Task: Search one way flight ticket for 4 adults, 1 infant in seat and 1 infant on lap in premium economy from Wilmington: Wilmington International Airport to Rock Springs: Southwest Wyoming Regional Airport (rock Springs Sweetwater County Airport) on 8-5-2023. Choice of flights is Frontier. Number of bags: 1 checked bag. Price is upto 83000. Outbound departure time preference is 5:45.
Action: Mouse moved to (317, 291)
Screenshot: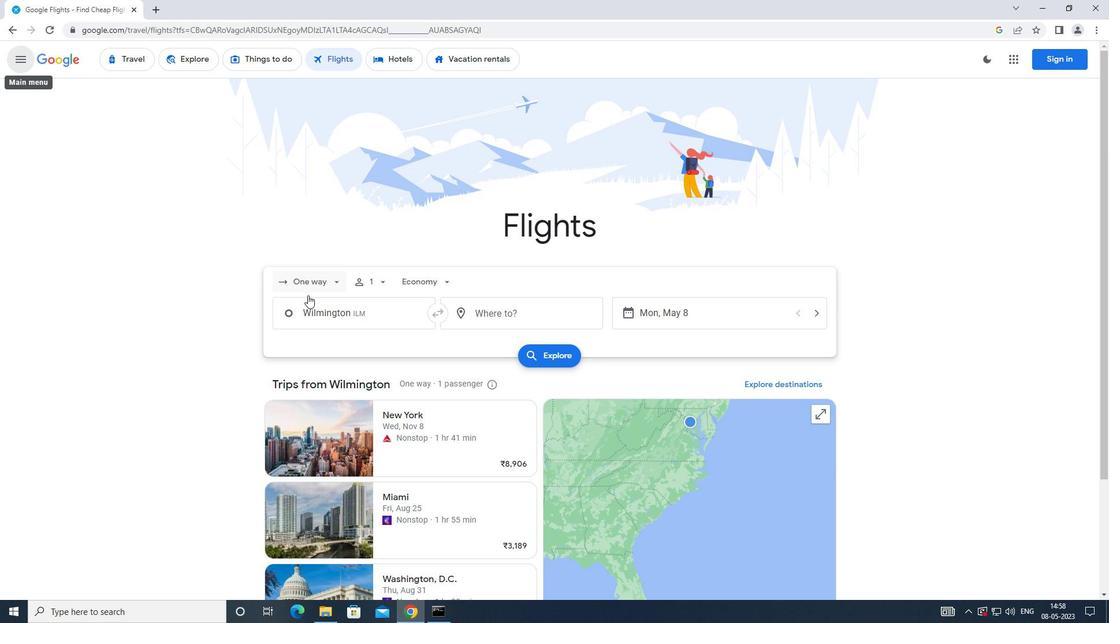 
Action: Mouse pressed left at (317, 291)
Screenshot: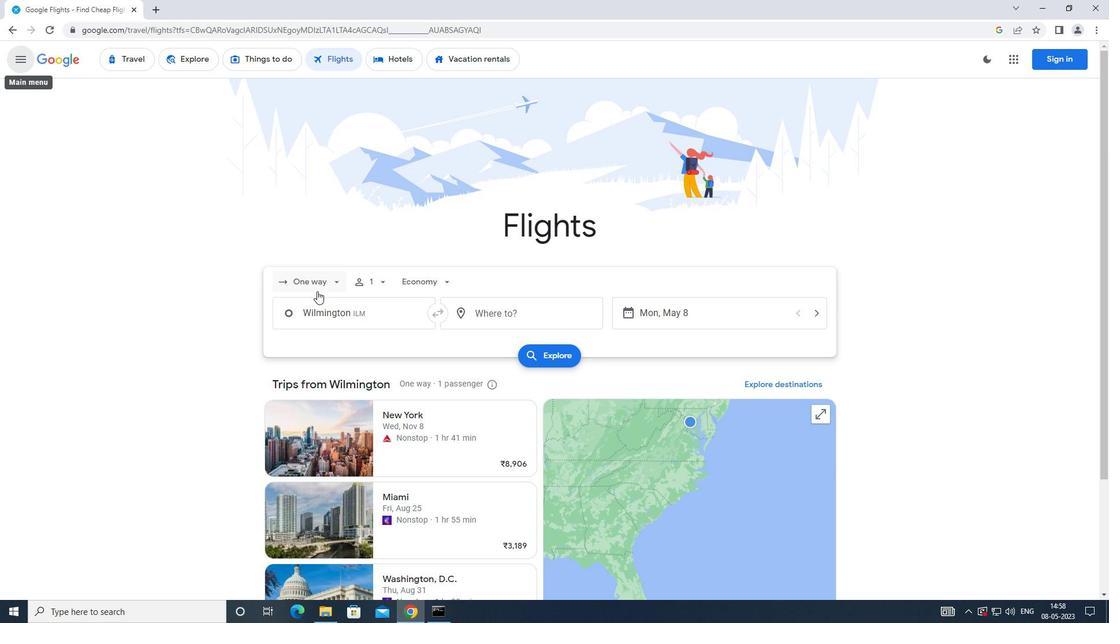 
Action: Mouse moved to (341, 329)
Screenshot: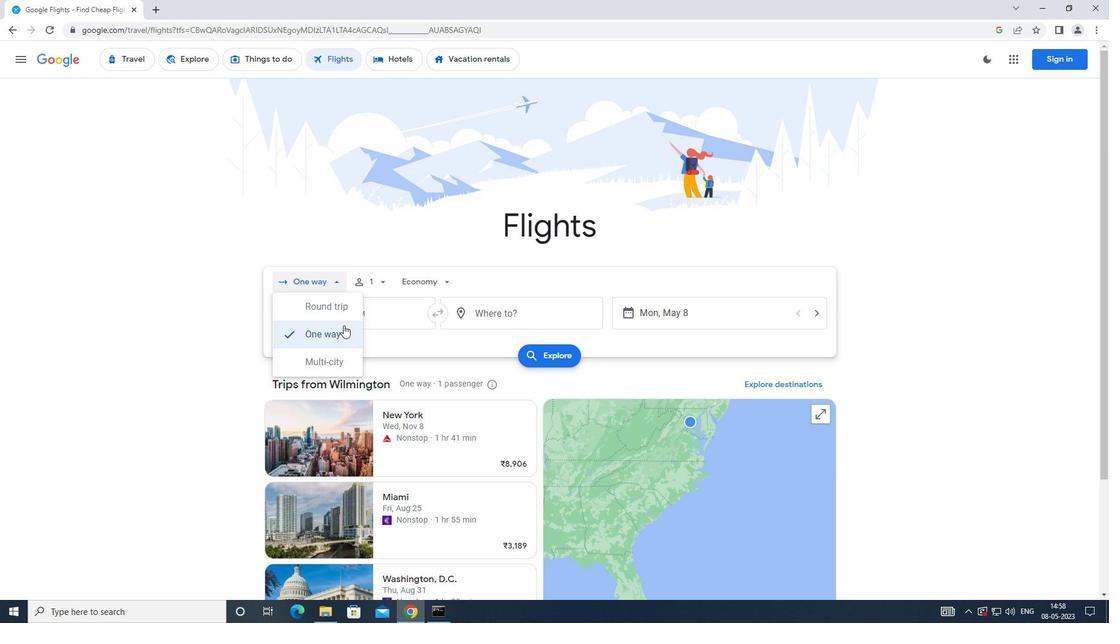 
Action: Mouse pressed left at (341, 329)
Screenshot: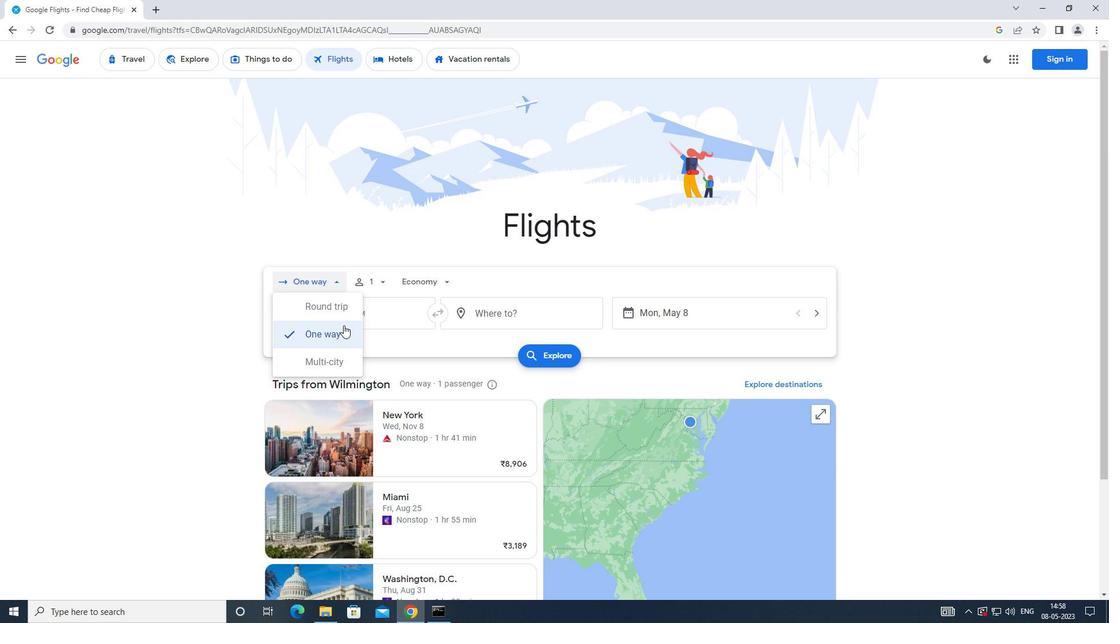 
Action: Mouse moved to (372, 283)
Screenshot: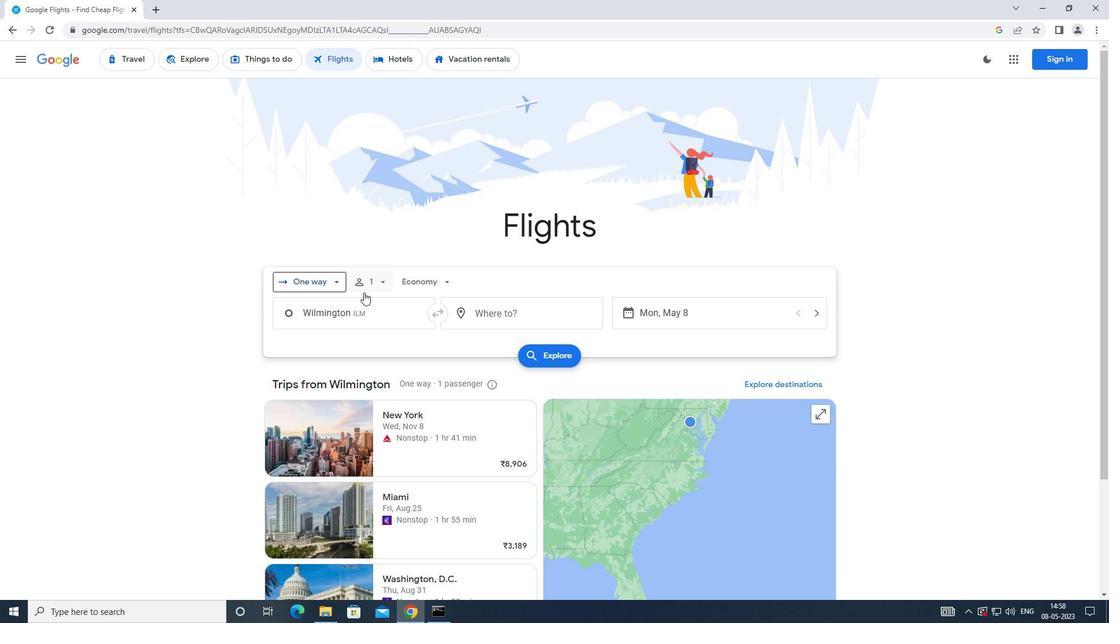 
Action: Mouse pressed left at (372, 283)
Screenshot: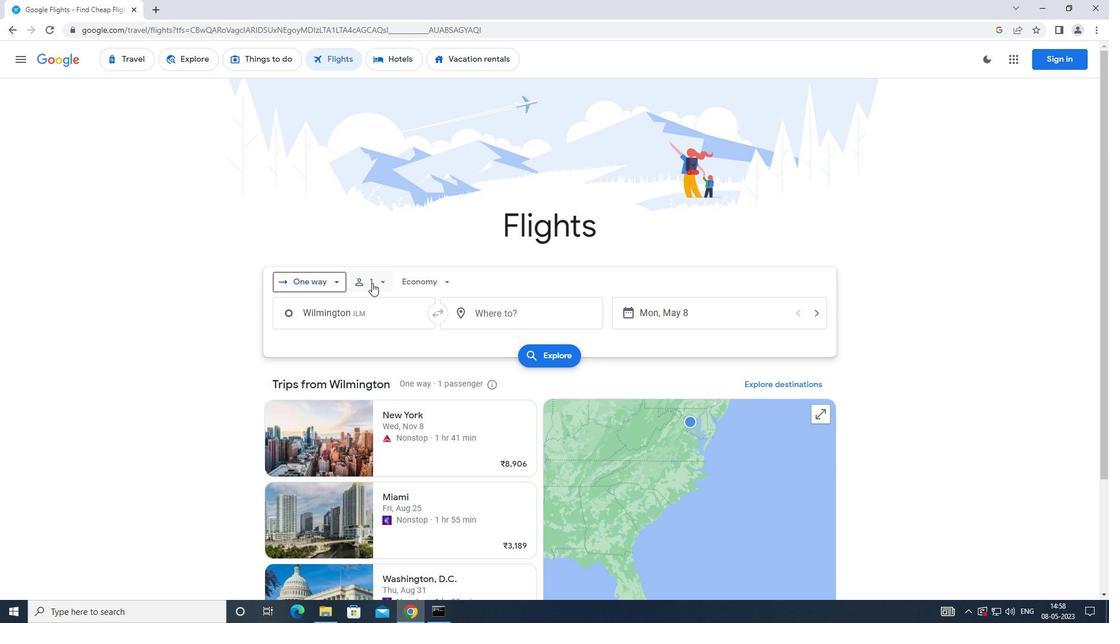 
Action: Mouse moved to (467, 311)
Screenshot: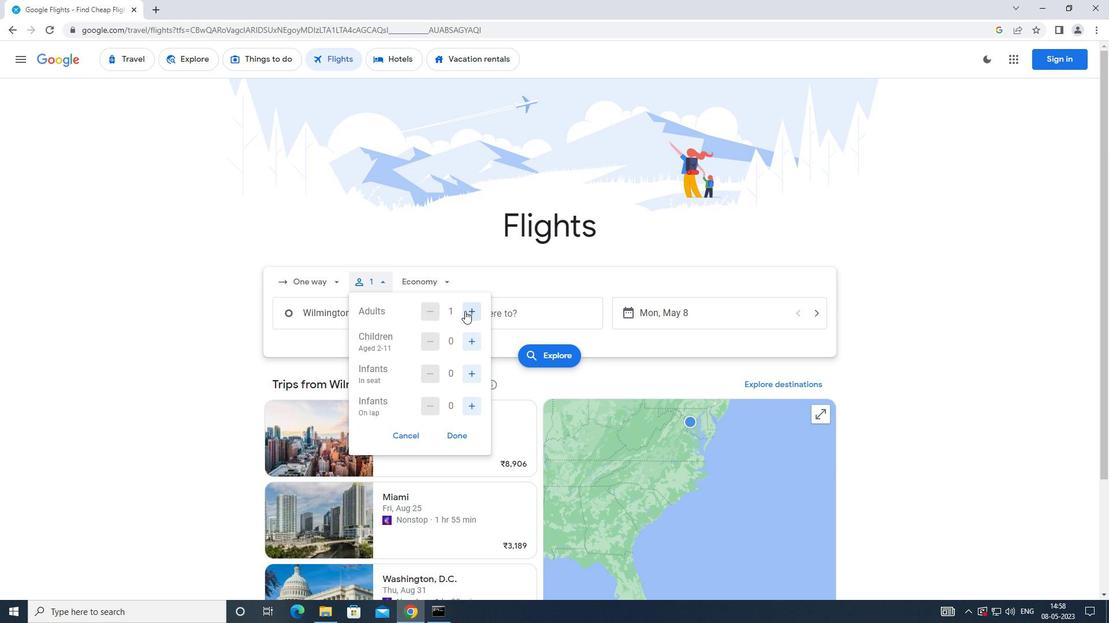 
Action: Mouse pressed left at (467, 311)
Screenshot: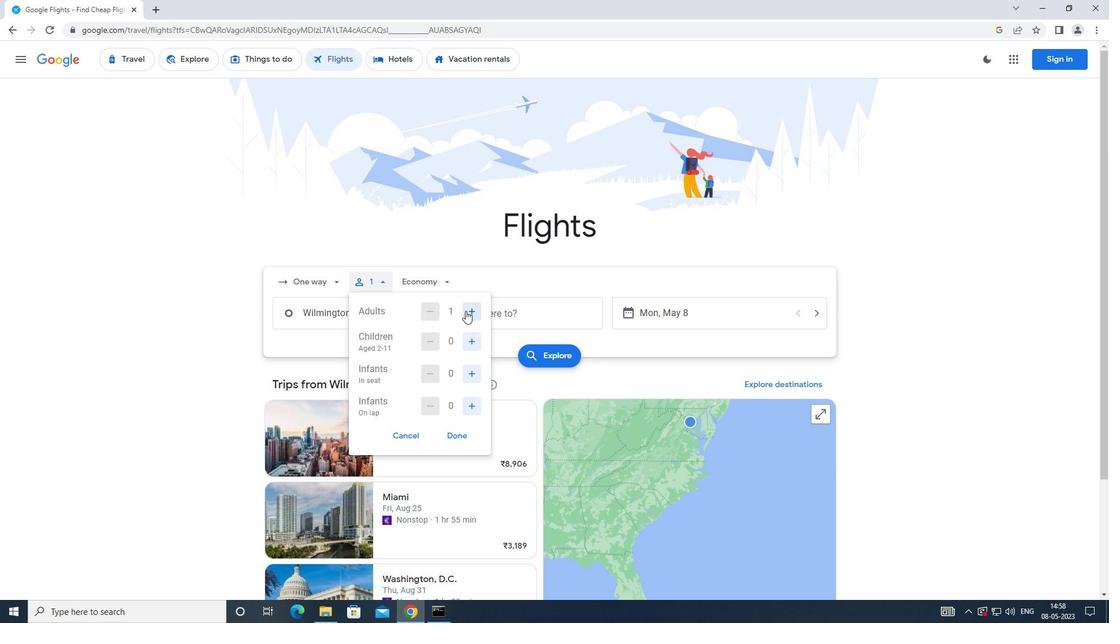
Action: Mouse moved to (468, 311)
Screenshot: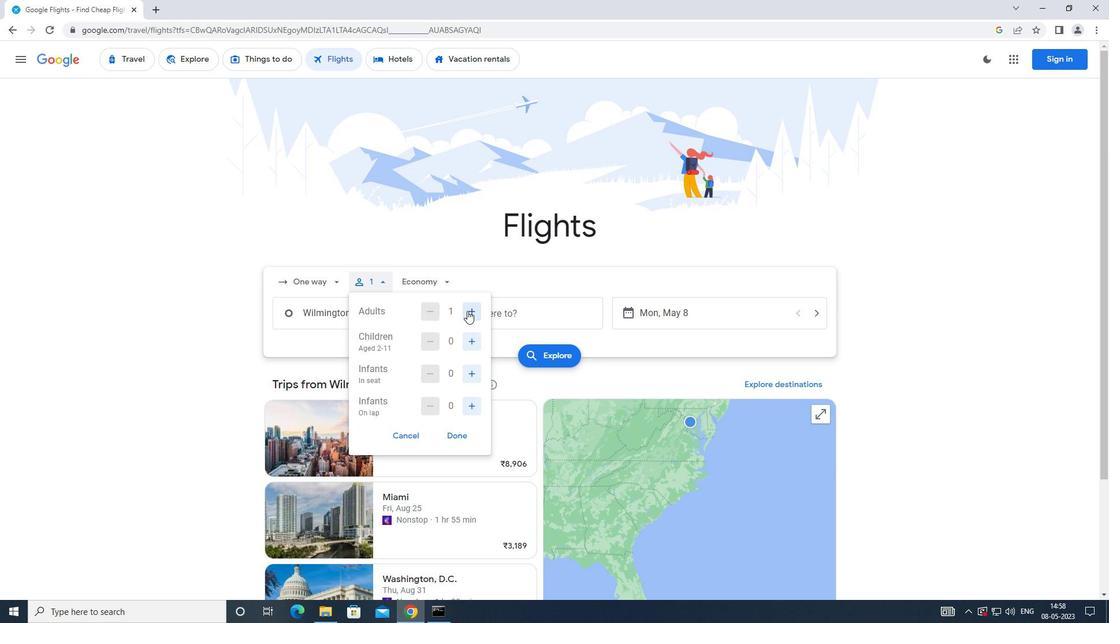 
Action: Mouse pressed left at (468, 311)
Screenshot: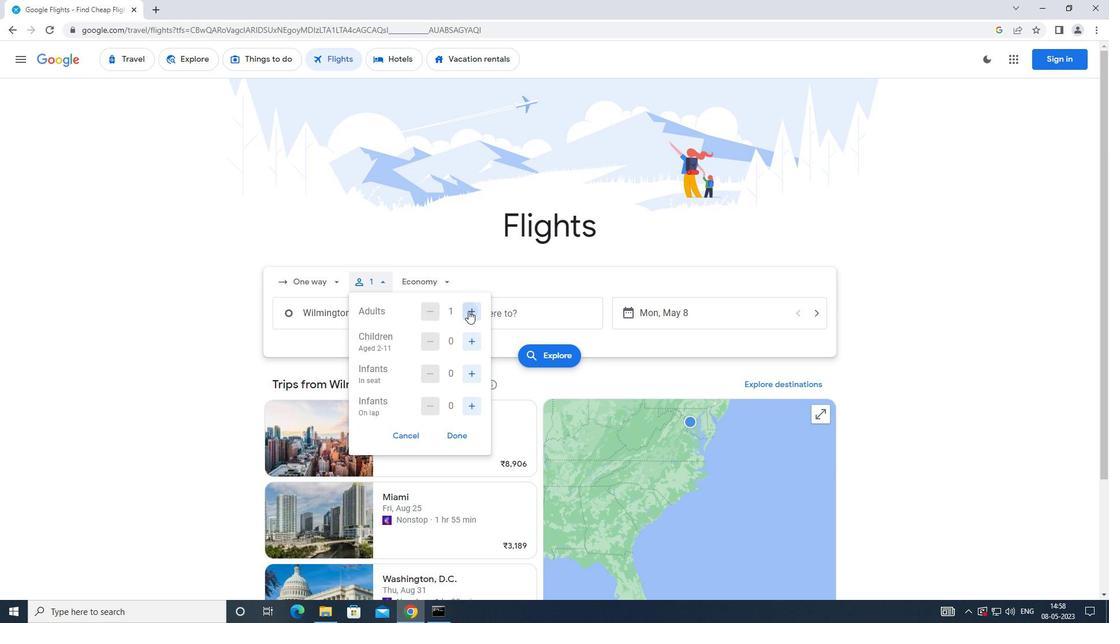 
Action: Mouse moved to (469, 311)
Screenshot: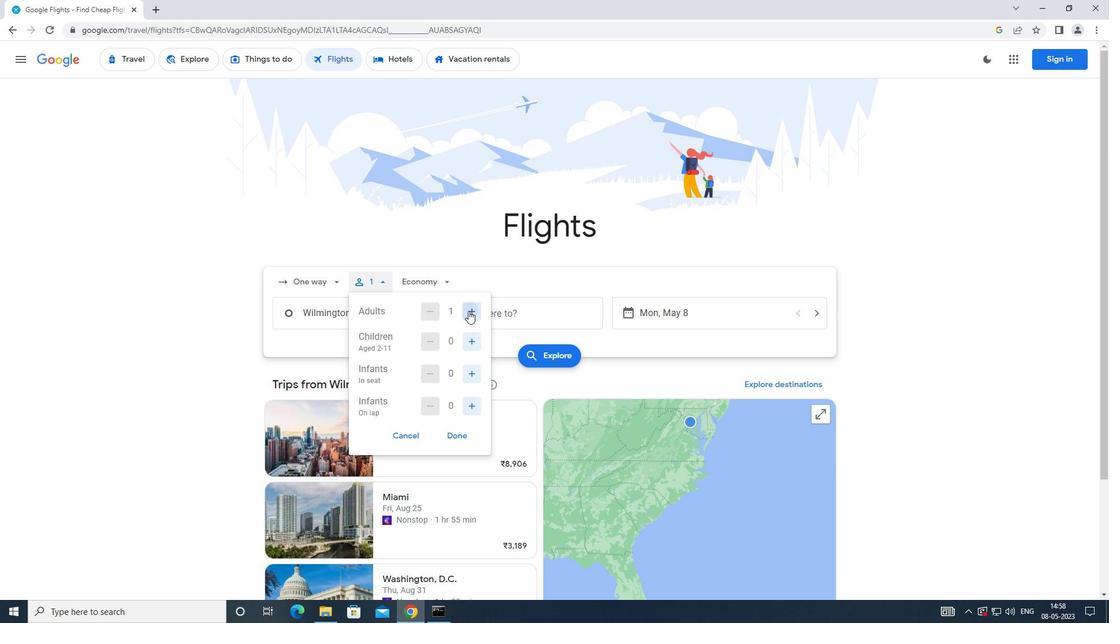 
Action: Mouse pressed left at (469, 311)
Screenshot: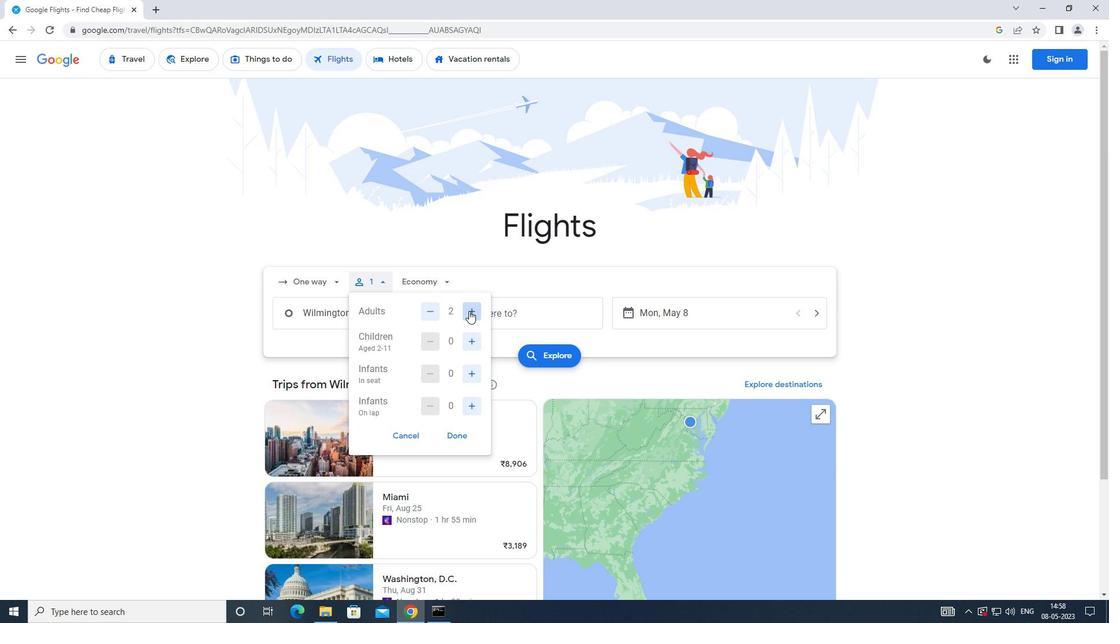 
Action: Mouse moved to (472, 336)
Screenshot: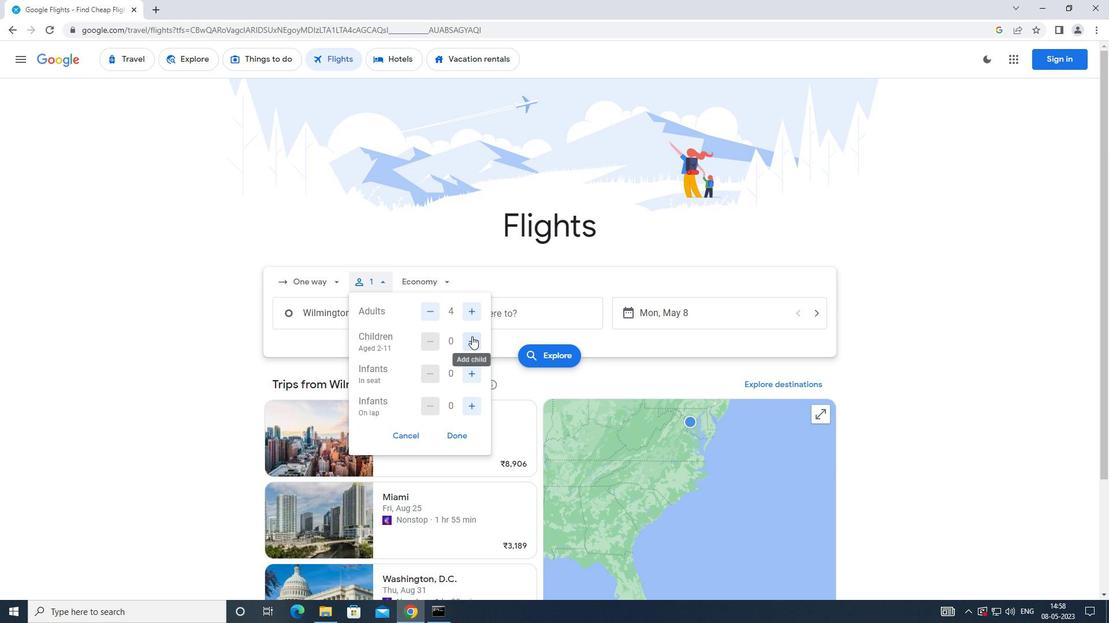 
Action: Mouse pressed left at (472, 336)
Screenshot: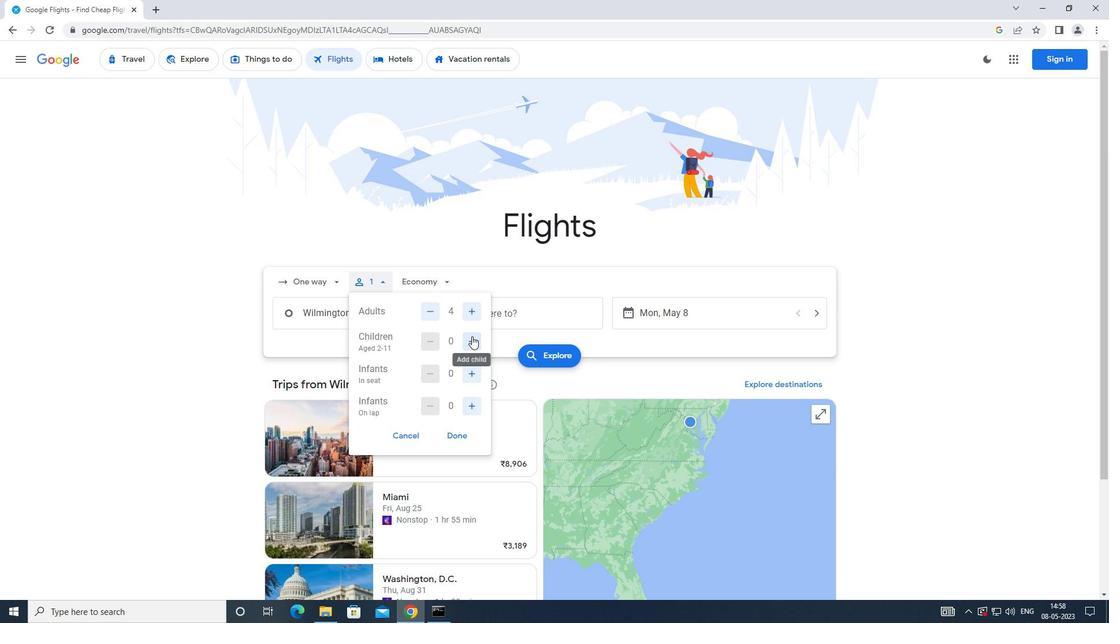 
Action: Mouse moved to (430, 346)
Screenshot: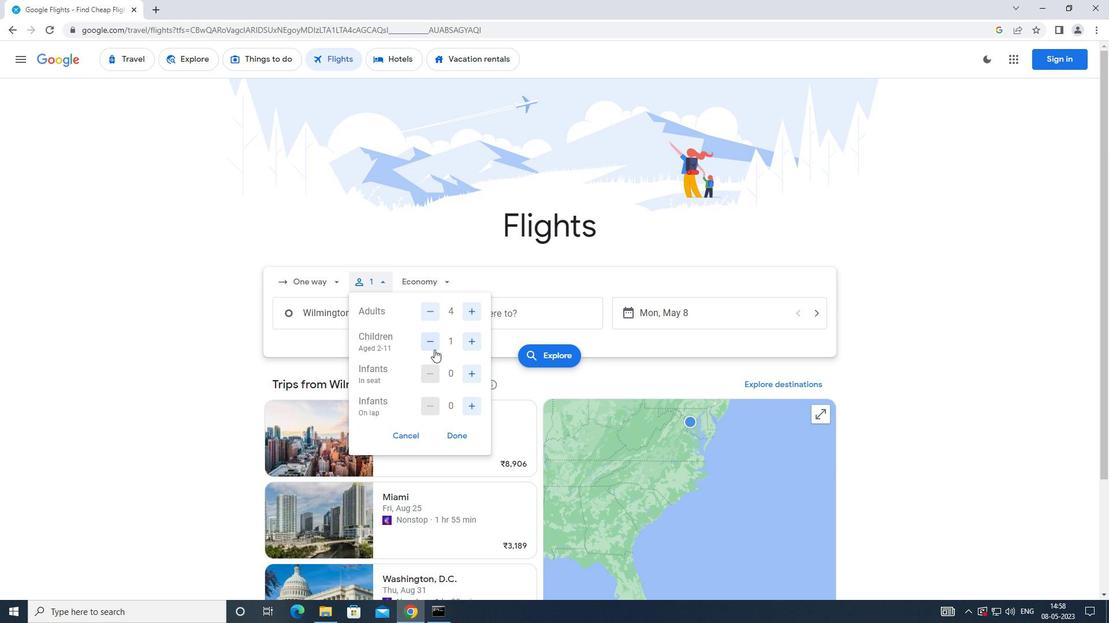 
Action: Mouse pressed left at (430, 346)
Screenshot: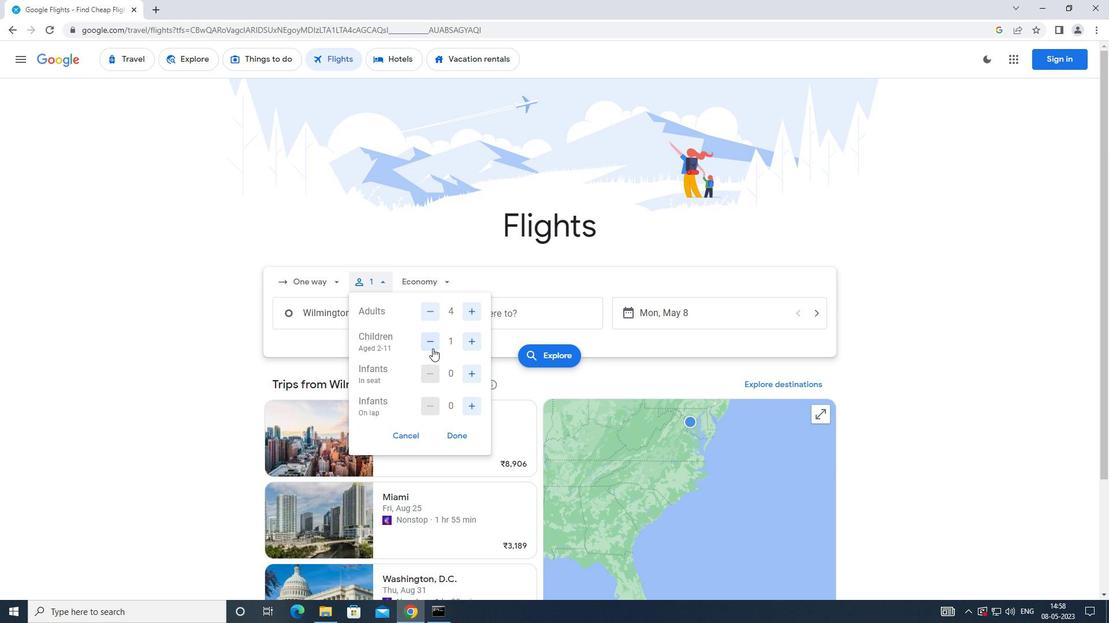 
Action: Mouse moved to (473, 376)
Screenshot: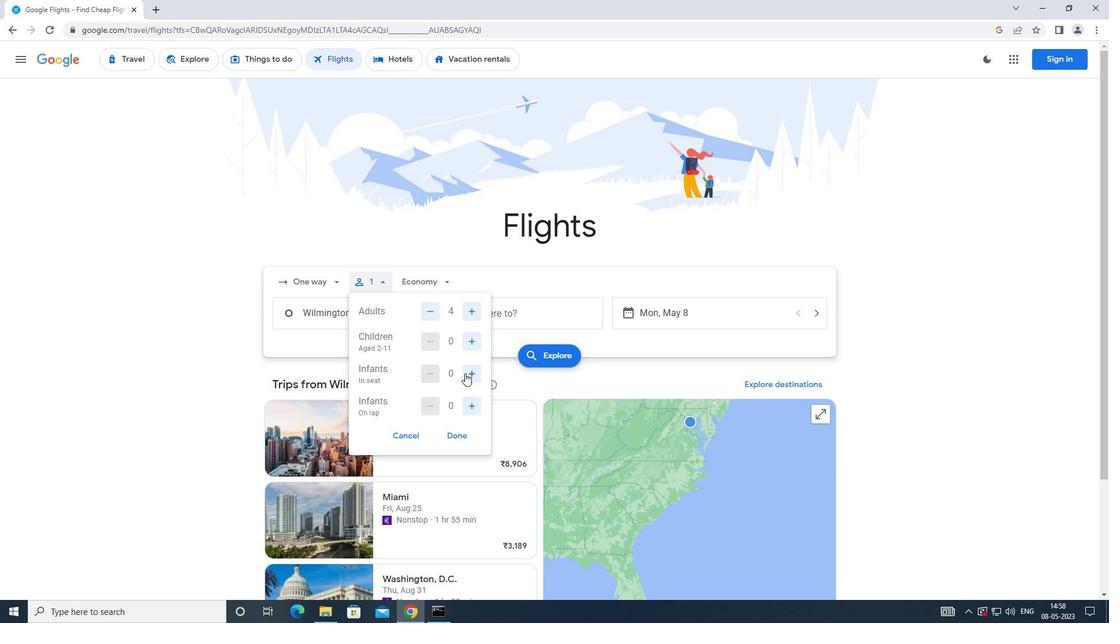 
Action: Mouse pressed left at (473, 376)
Screenshot: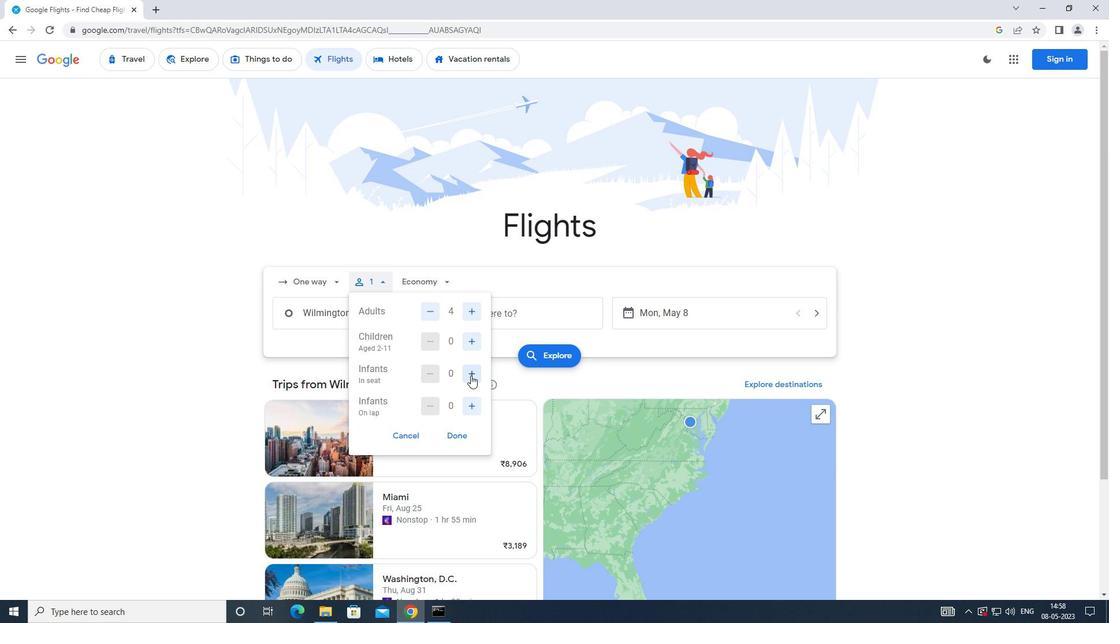 
Action: Mouse moved to (473, 404)
Screenshot: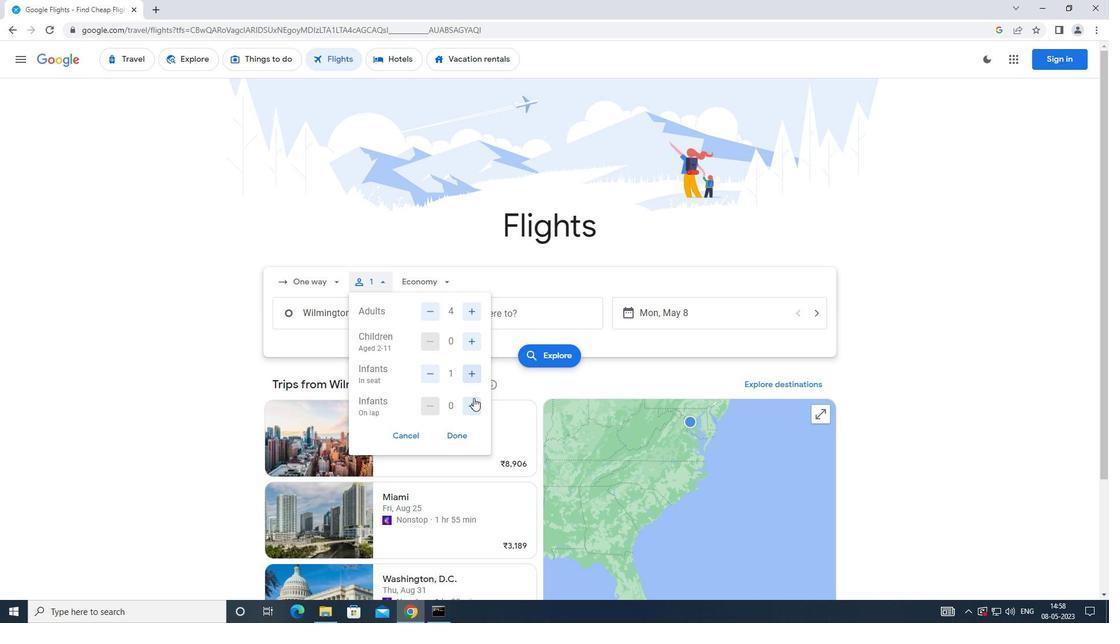 
Action: Mouse pressed left at (473, 404)
Screenshot: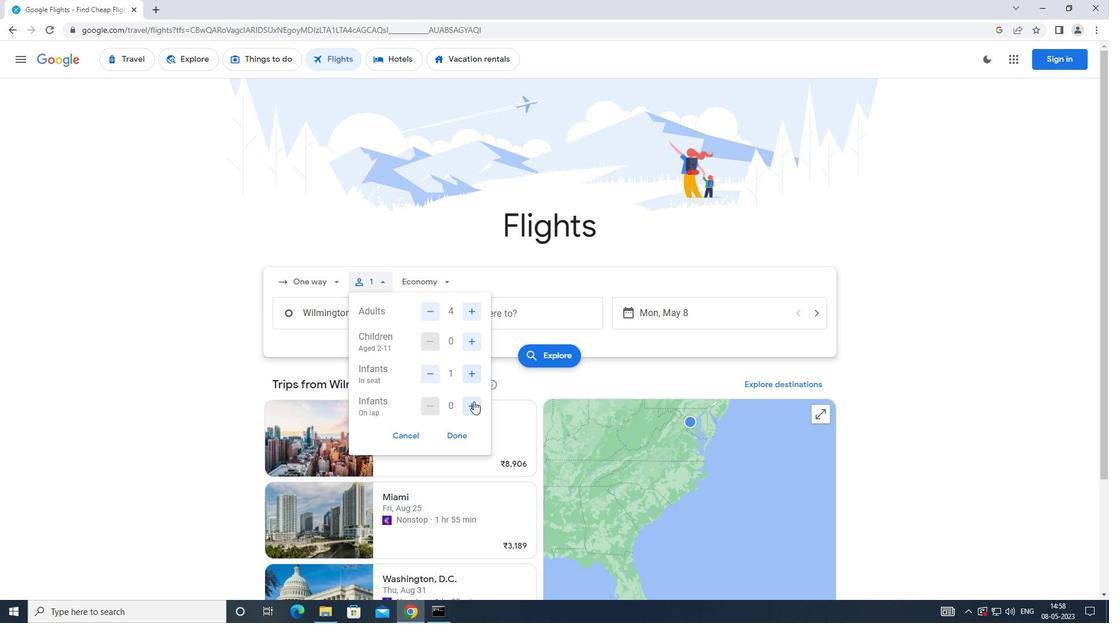 
Action: Mouse moved to (456, 436)
Screenshot: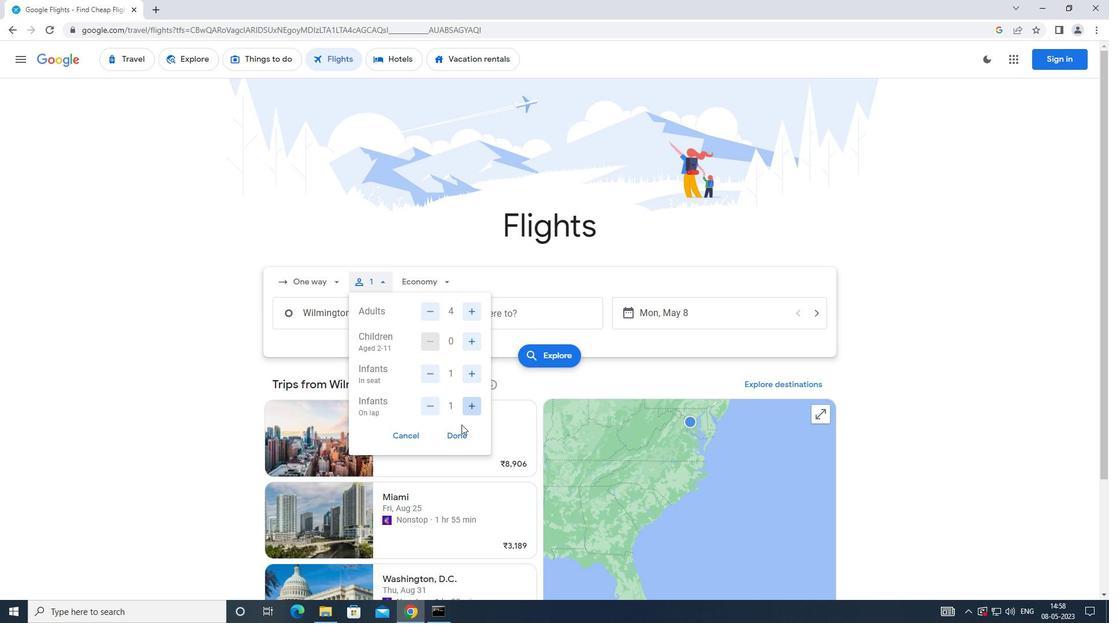 
Action: Mouse pressed left at (456, 436)
Screenshot: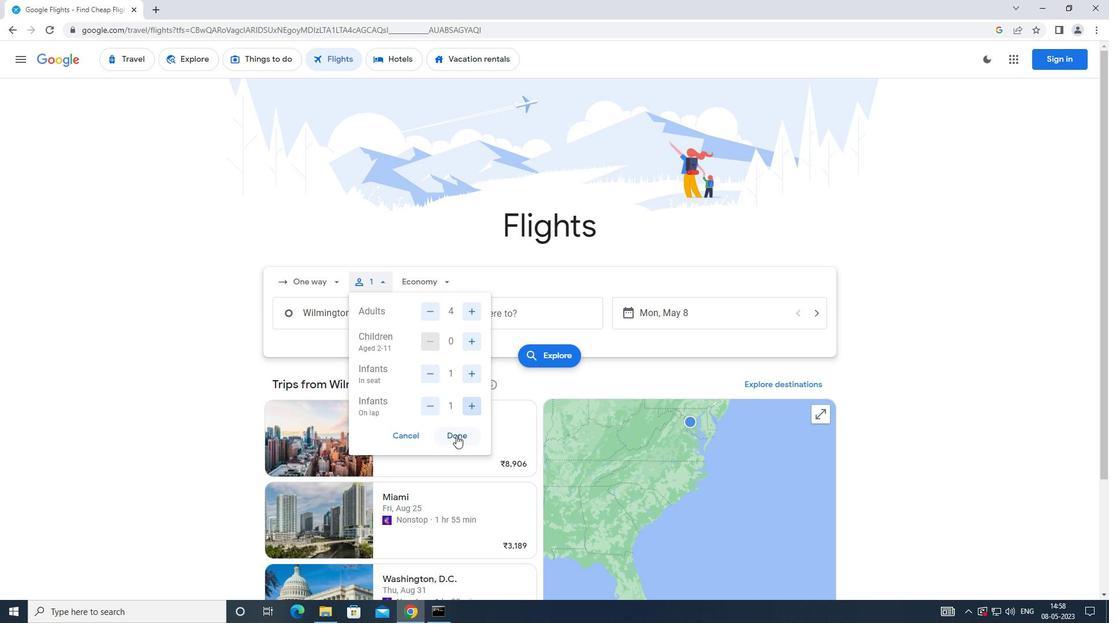 
Action: Mouse moved to (408, 282)
Screenshot: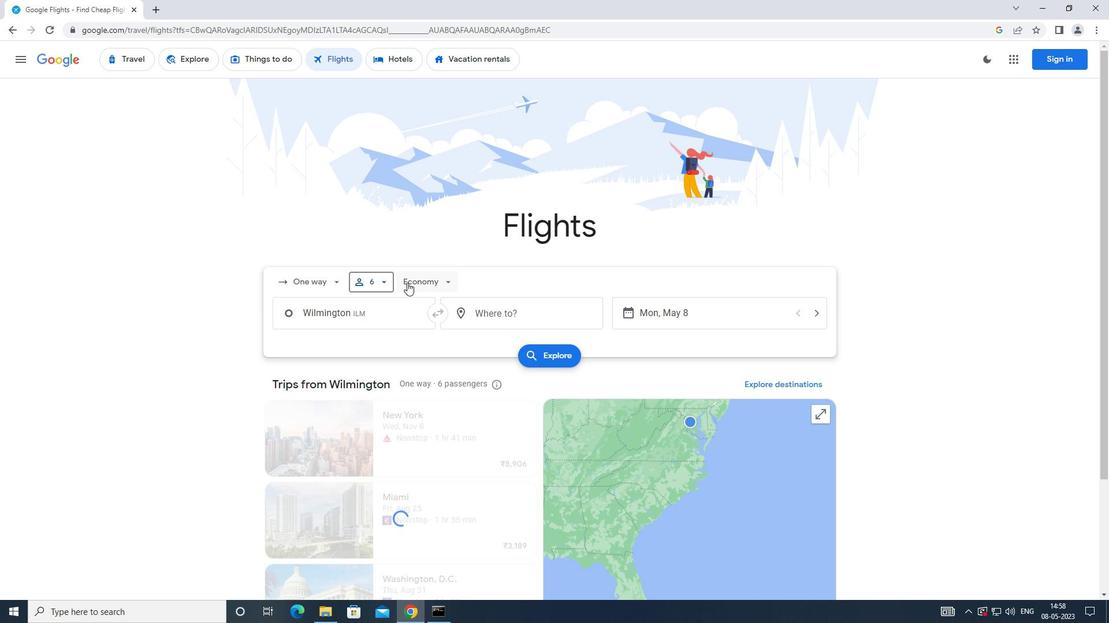 
Action: Mouse pressed left at (408, 282)
Screenshot: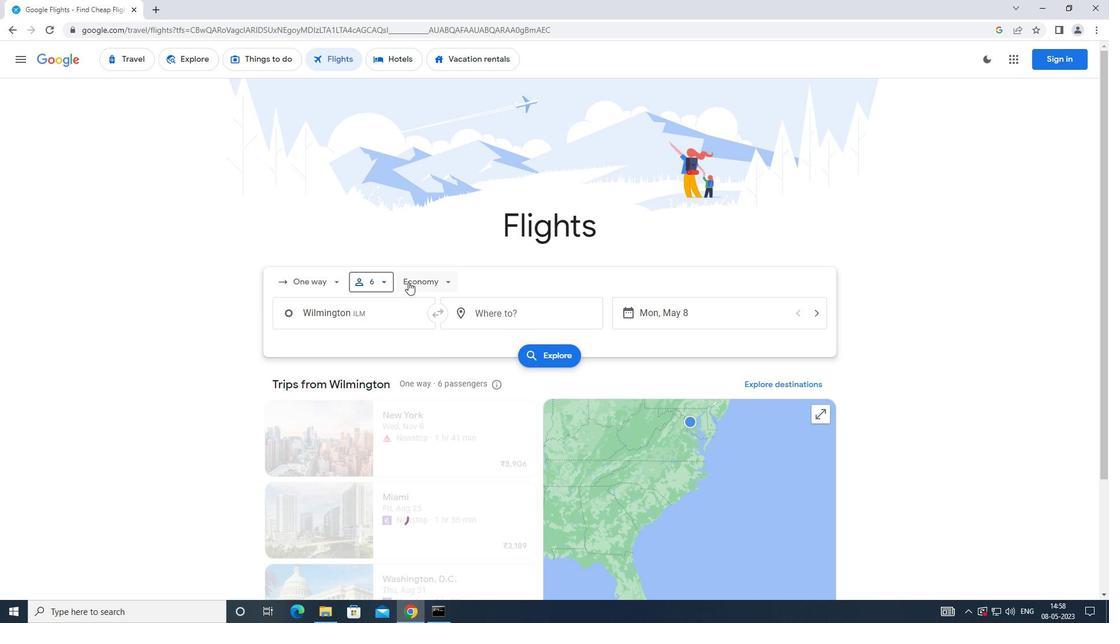 
Action: Mouse moved to (429, 336)
Screenshot: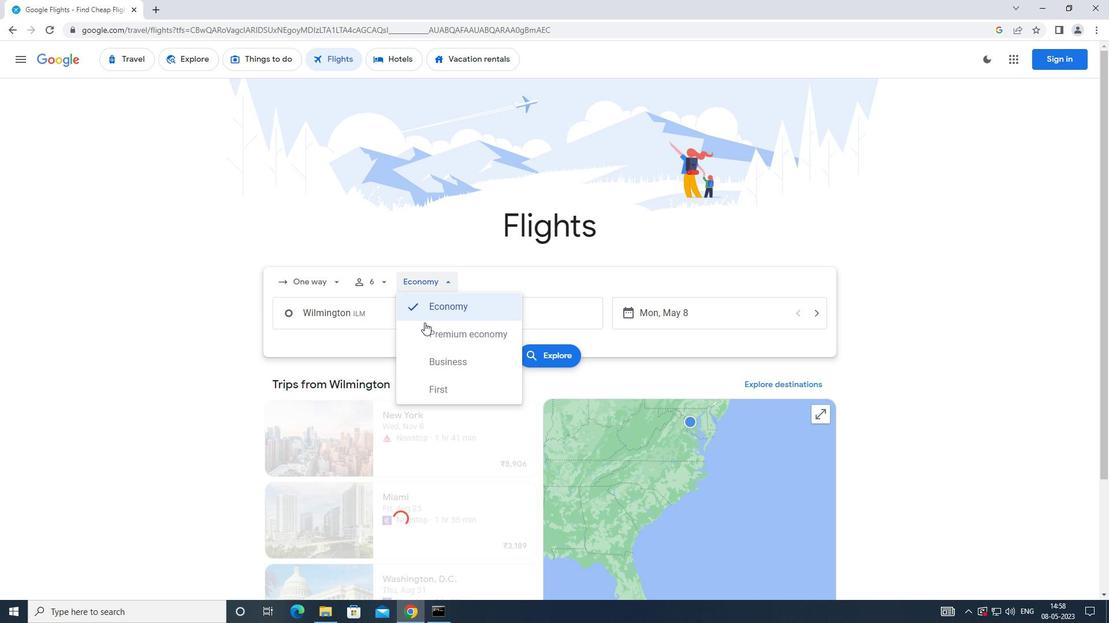 
Action: Mouse pressed left at (429, 336)
Screenshot: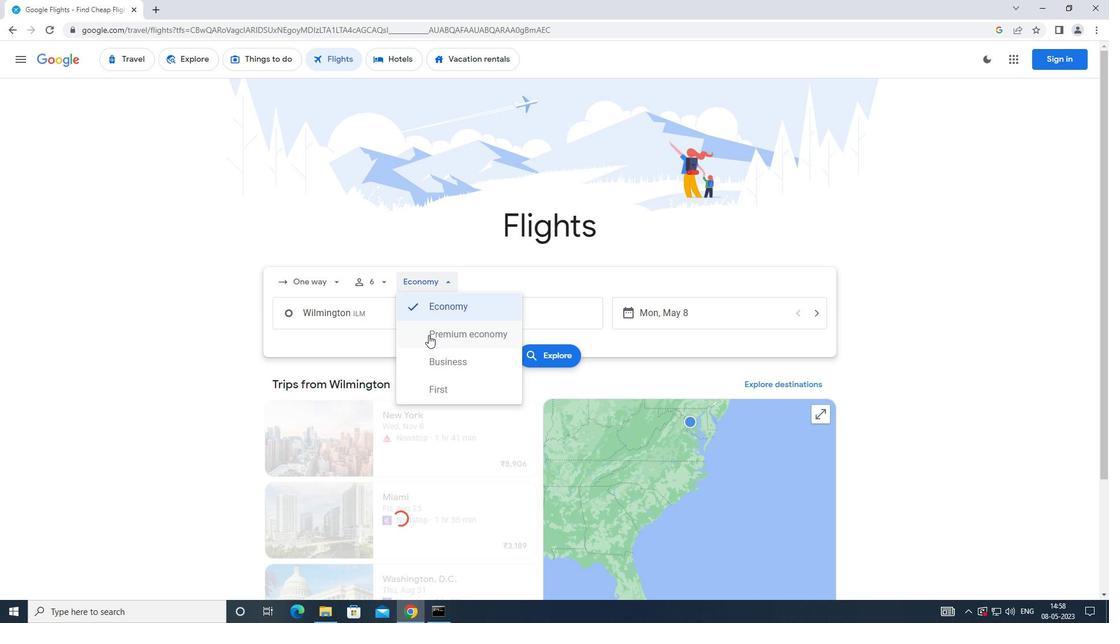 
Action: Mouse moved to (373, 313)
Screenshot: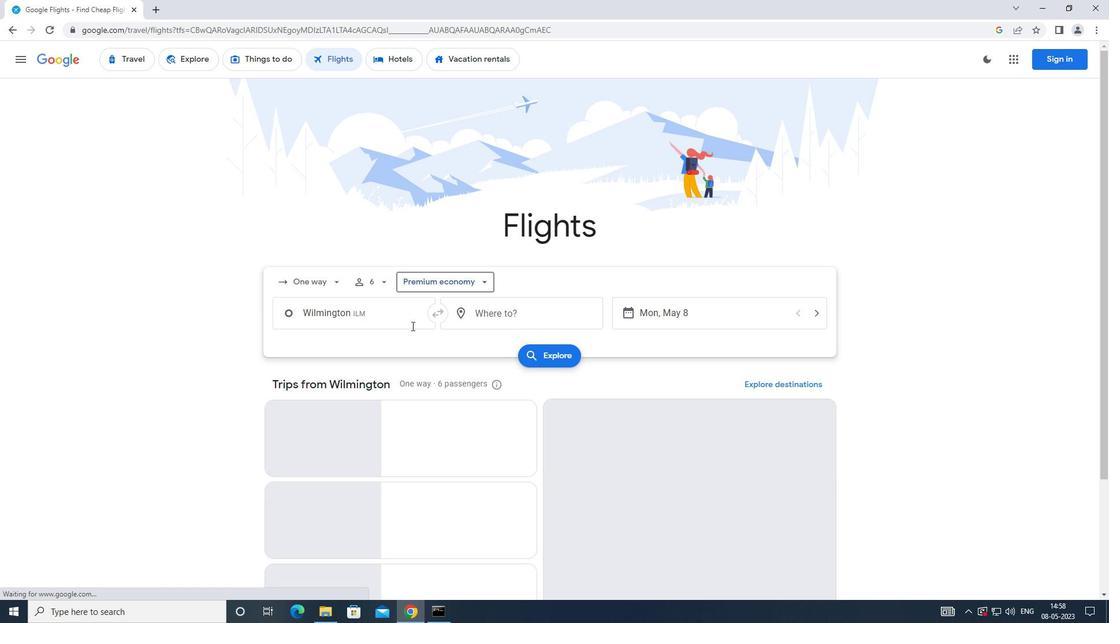 
Action: Mouse pressed left at (373, 313)
Screenshot: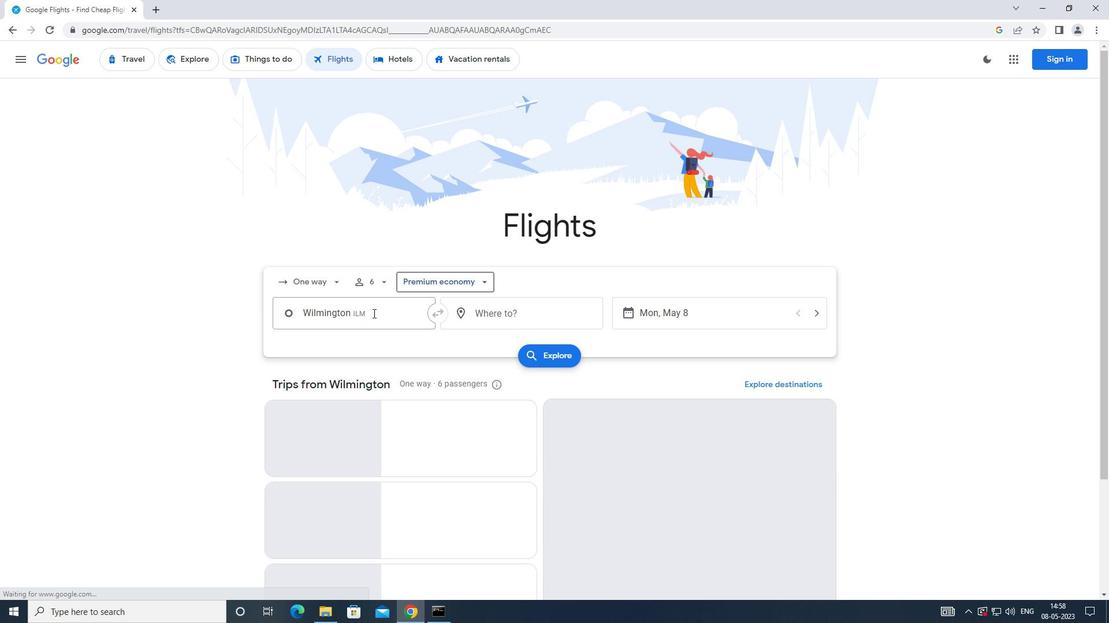 
Action: Mouse moved to (373, 374)
Screenshot: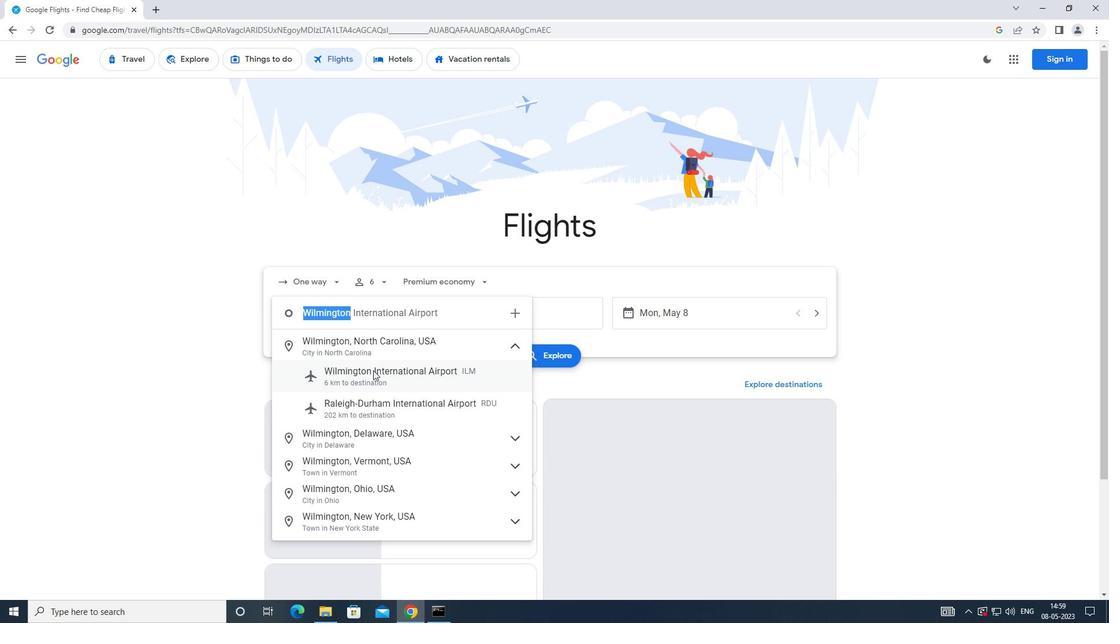 
Action: Mouse pressed left at (373, 374)
Screenshot: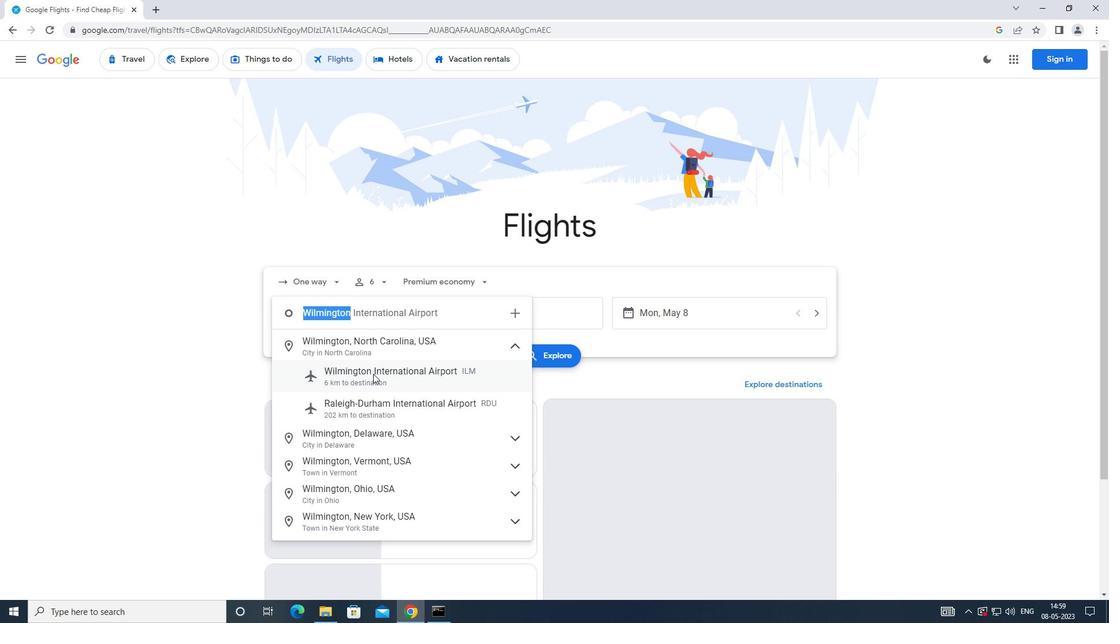 
Action: Mouse moved to (490, 322)
Screenshot: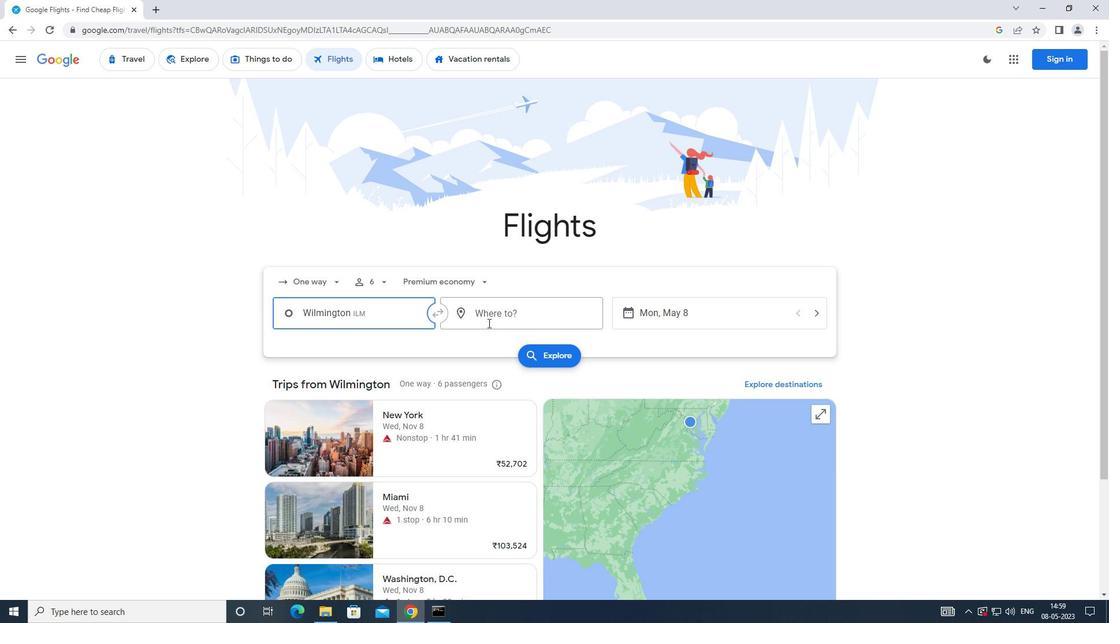 
Action: Mouse pressed left at (490, 322)
Screenshot: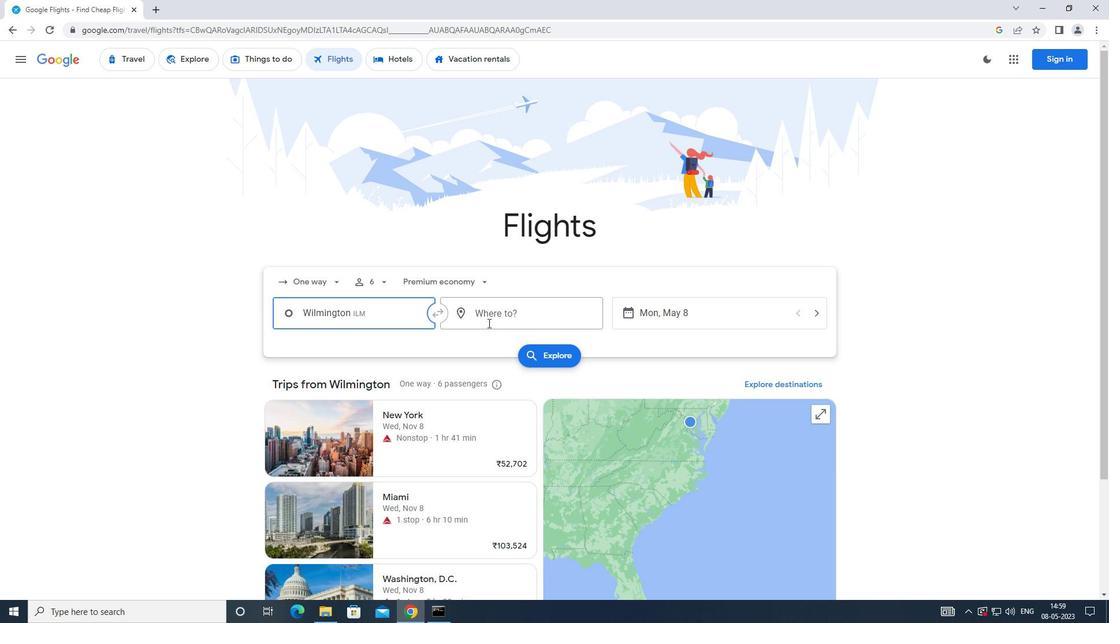 
Action: Mouse moved to (492, 320)
Screenshot: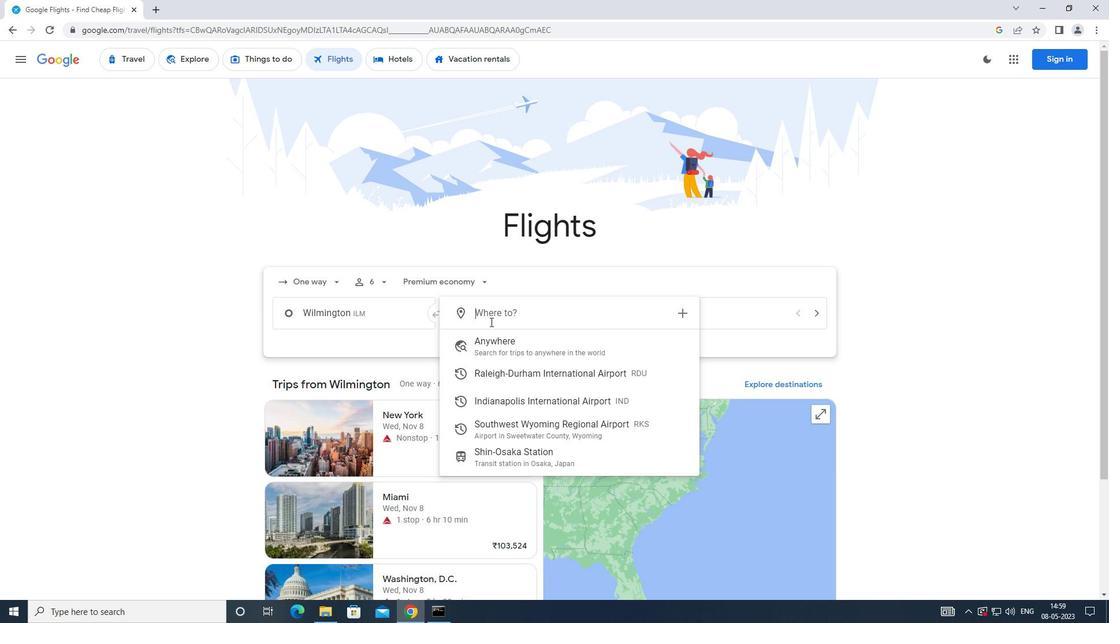 
Action: Key pressed <Key.caps_lock>s<Key.caps_lock>outhwest
Screenshot: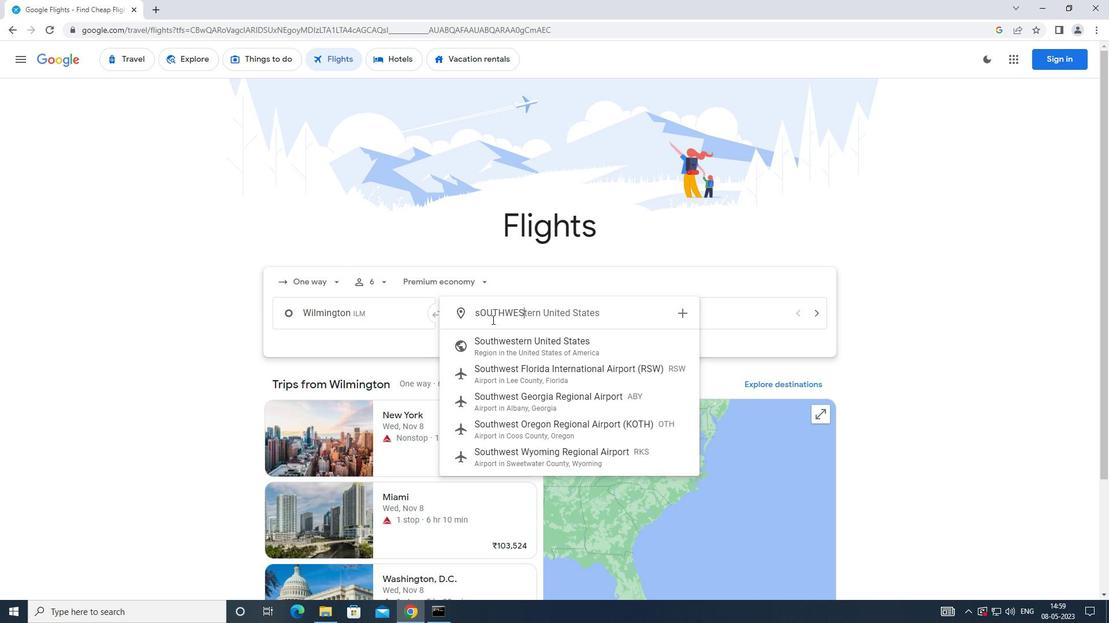 
Action: Mouse moved to (525, 469)
Screenshot: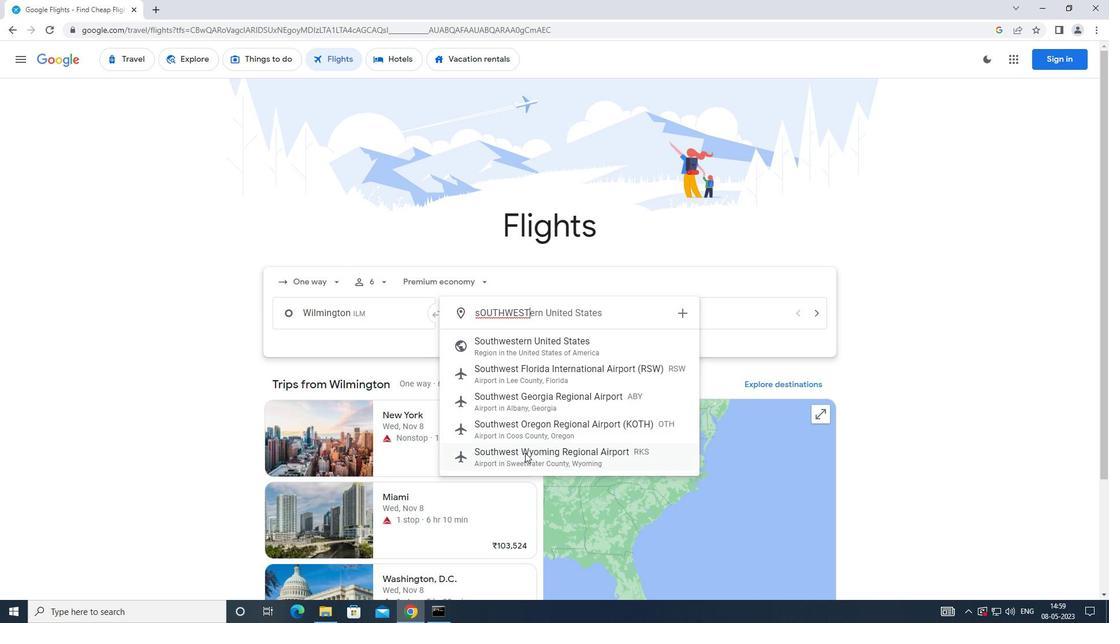 
Action: Mouse pressed left at (525, 469)
Screenshot: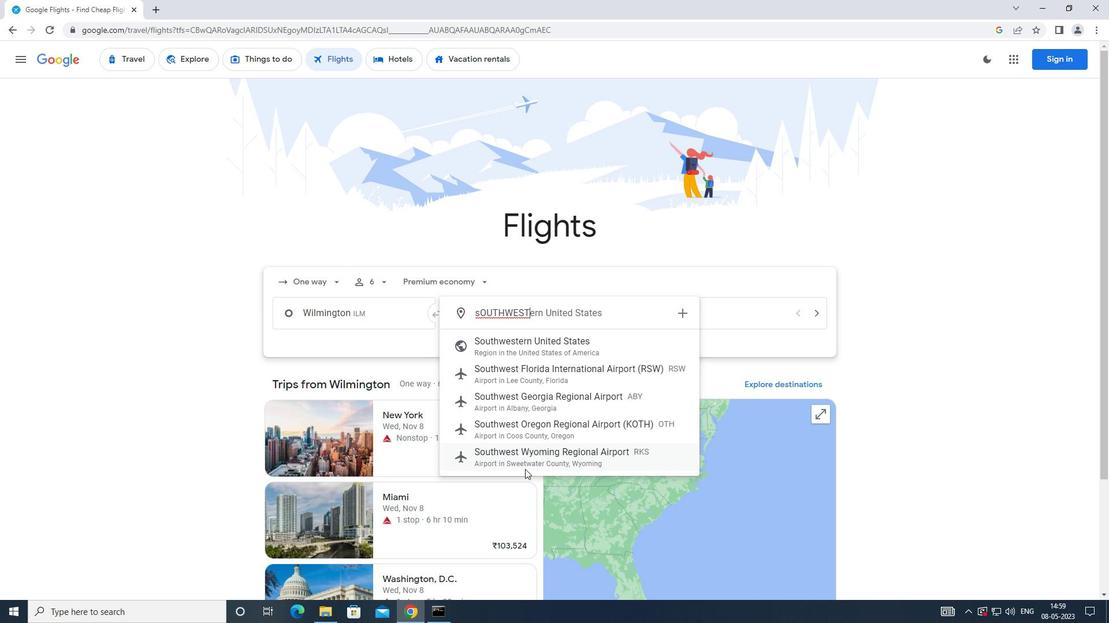 
Action: Mouse moved to (641, 310)
Screenshot: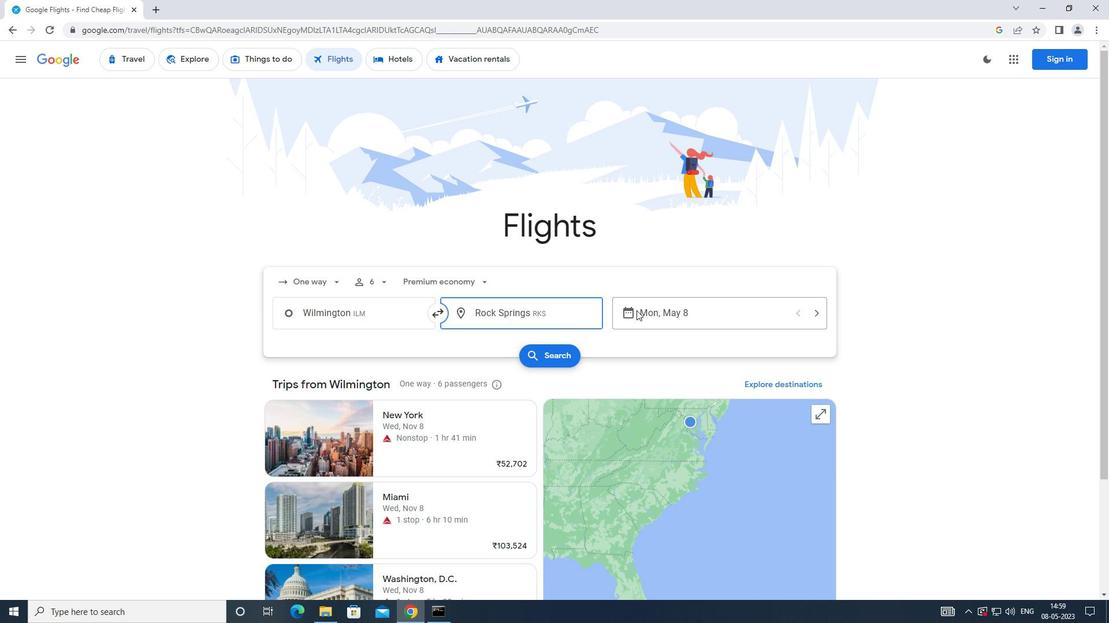 
Action: Mouse pressed left at (641, 310)
Screenshot: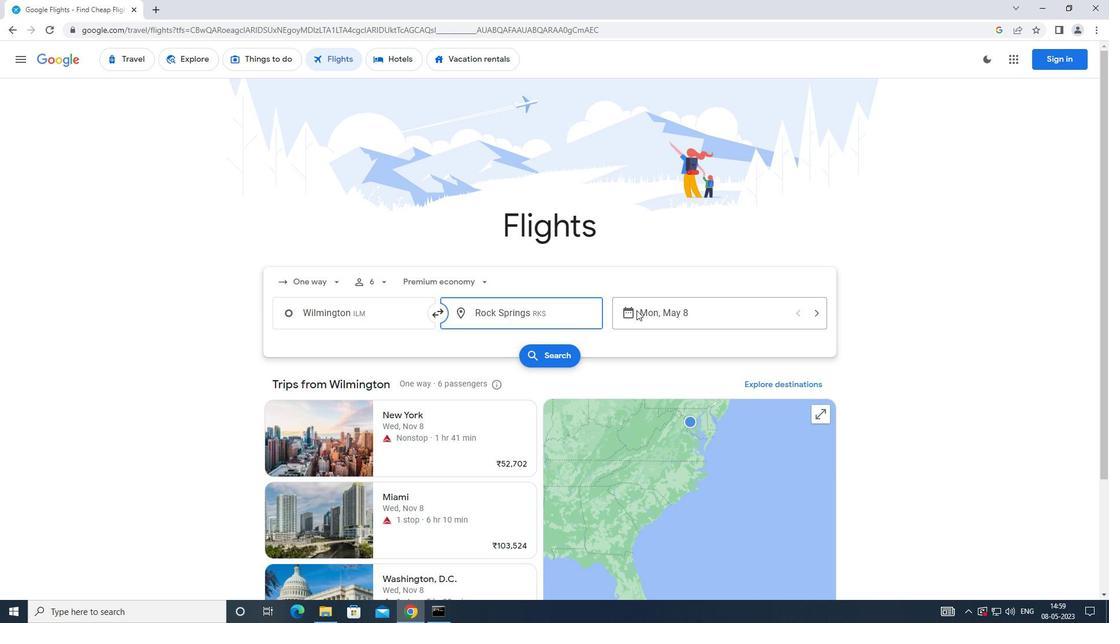 
Action: Mouse moved to (452, 410)
Screenshot: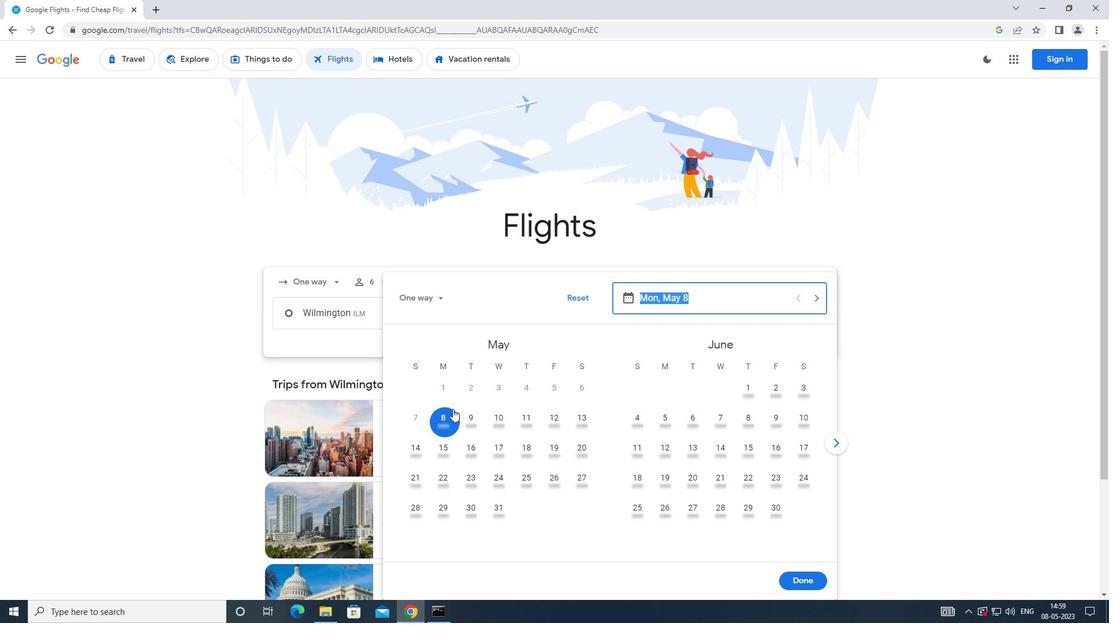 
Action: Mouse pressed left at (452, 410)
Screenshot: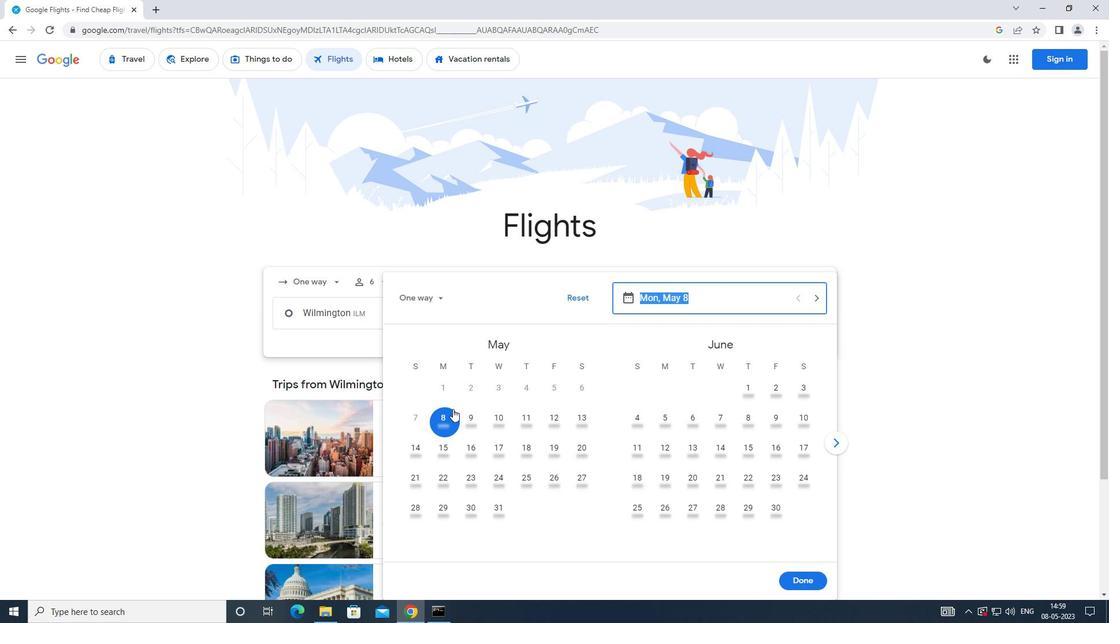
Action: Mouse moved to (450, 424)
Screenshot: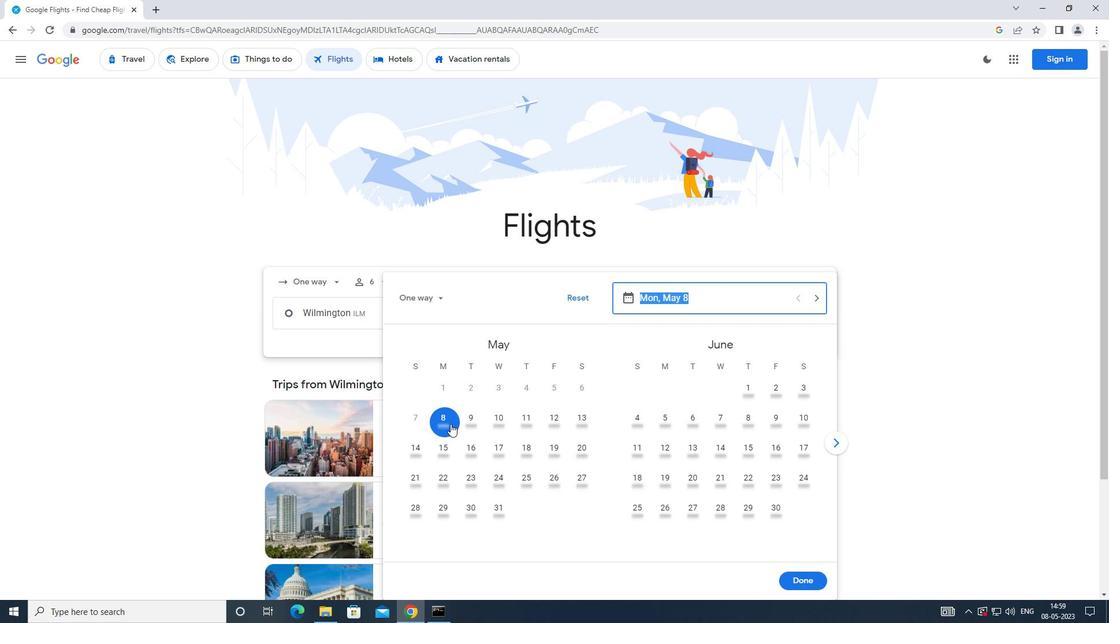 
Action: Mouse pressed left at (450, 424)
Screenshot: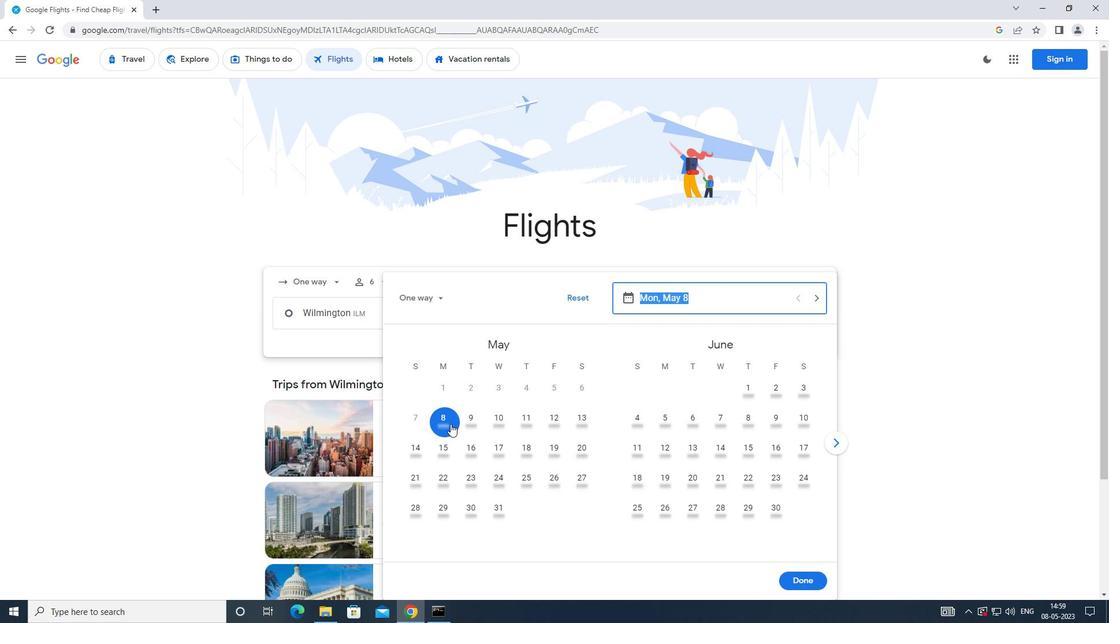 
Action: Mouse moved to (811, 585)
Screenshot: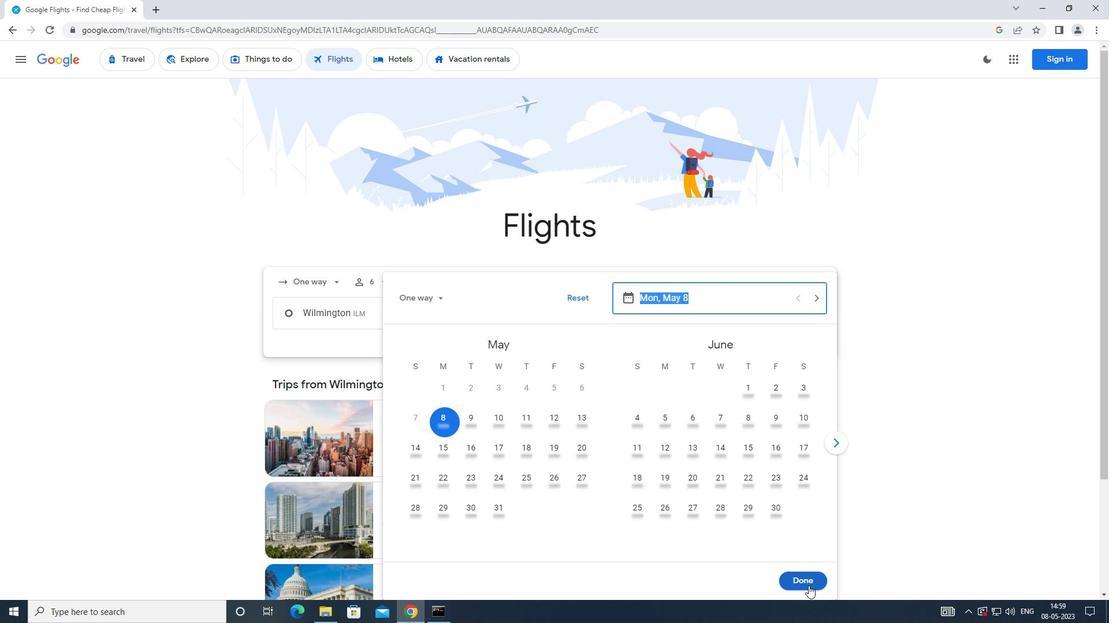 
Action: Mouse pressed left at (811, 585)
Screenshot: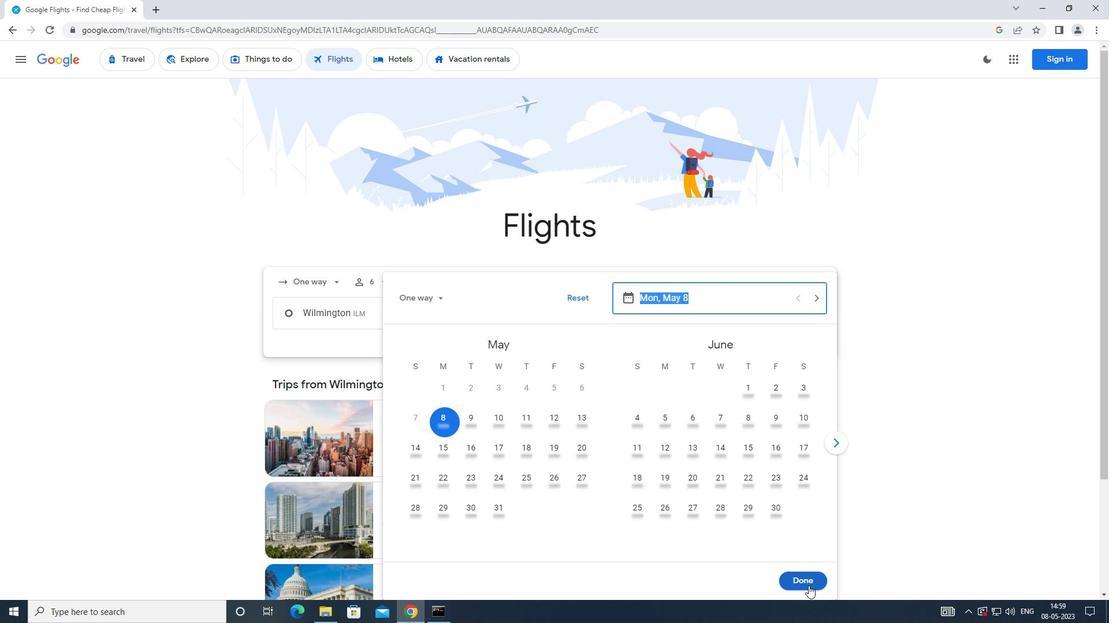 
Action: Mouse moved to (543, 361)
Screenshot: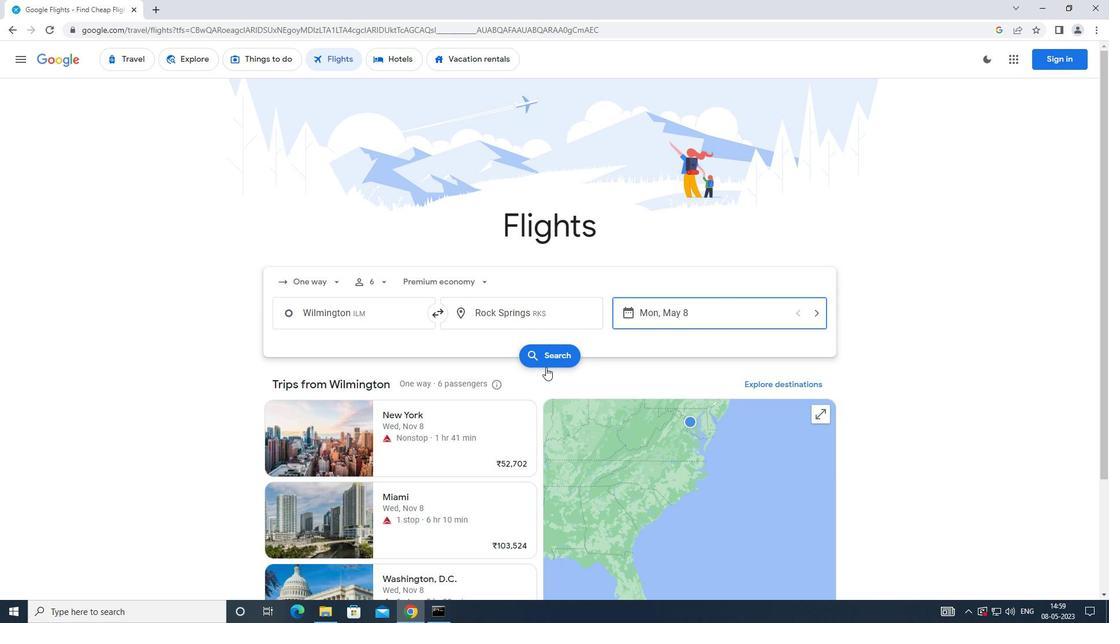
Action: Mouse pressed left at (543, 361)
Screenshot: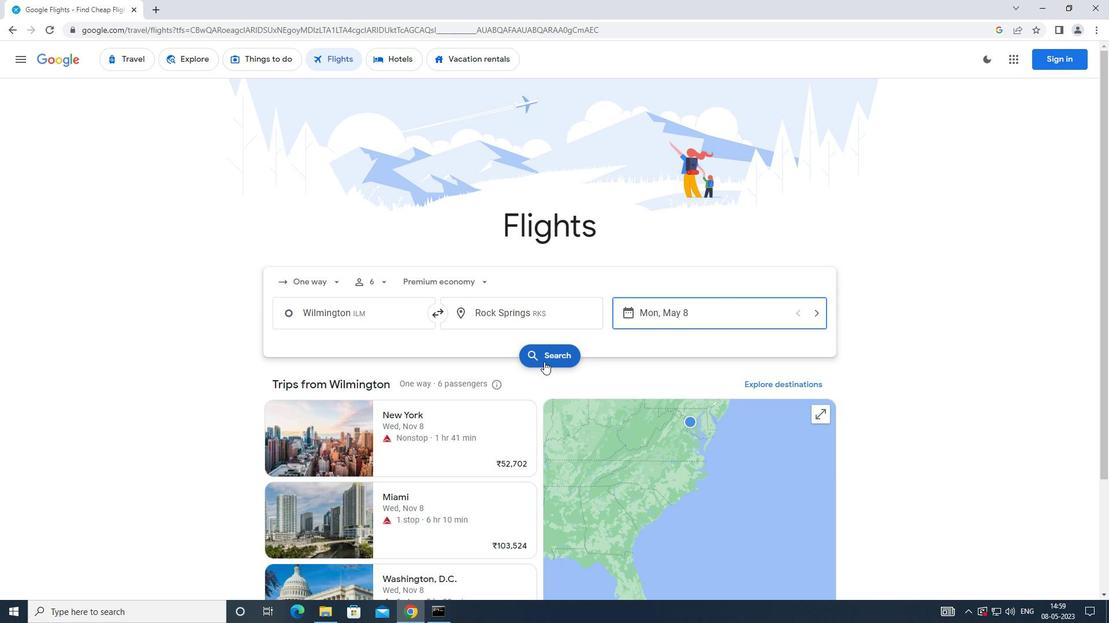 
Action: Mouse moved to (302, 168)
Screenshot: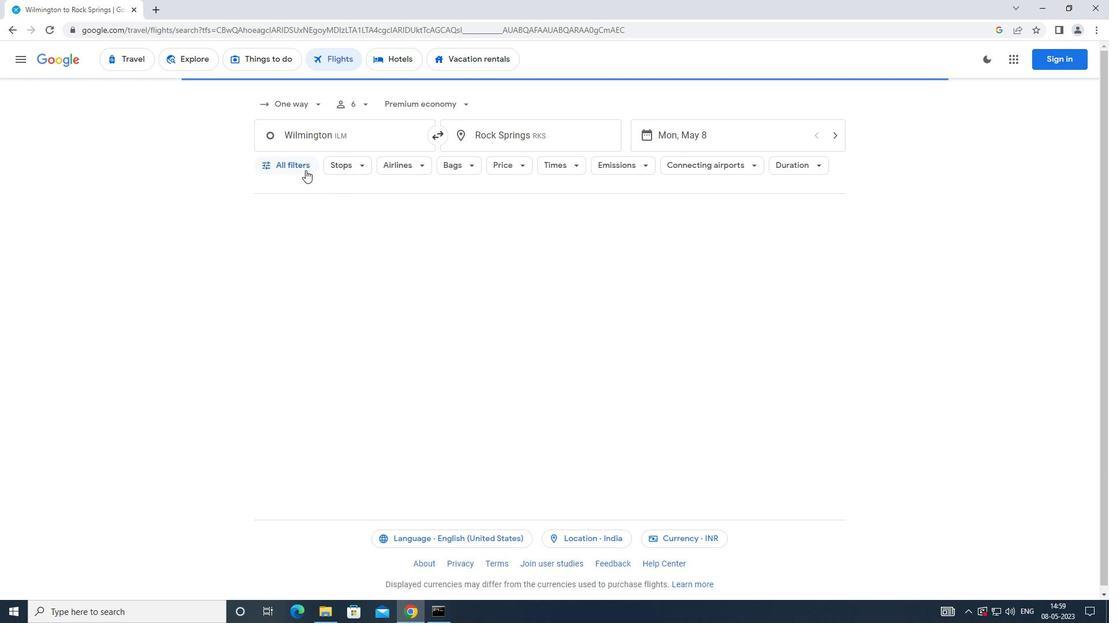 
Action: Mouse pressed left at (302, 168)
Screenshot: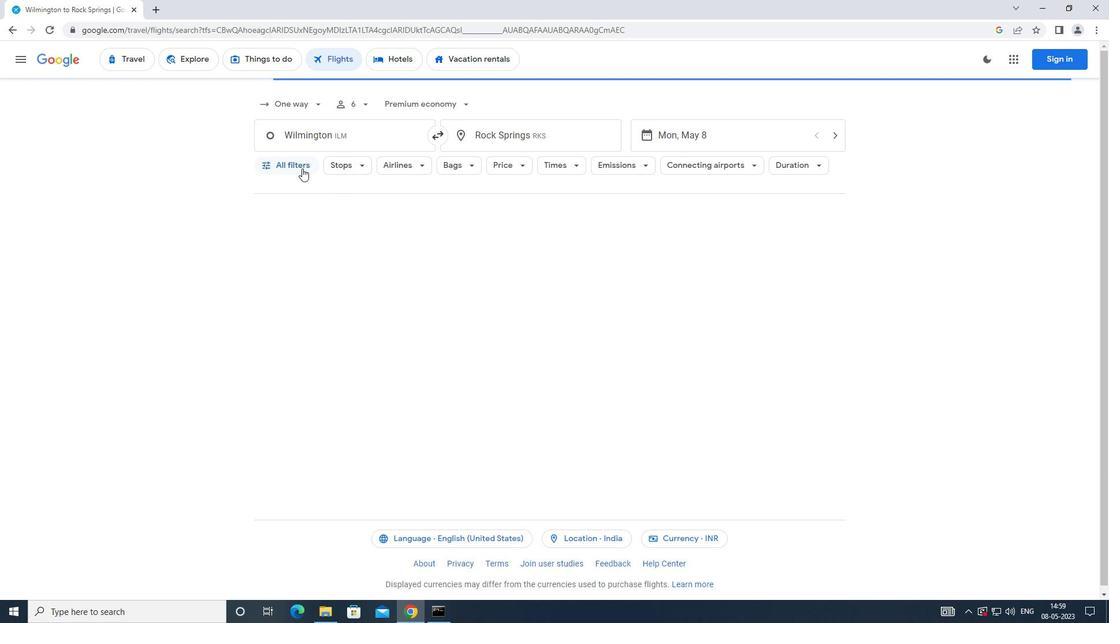 
Action: Mouse moved to (429, 411)
Screenshot: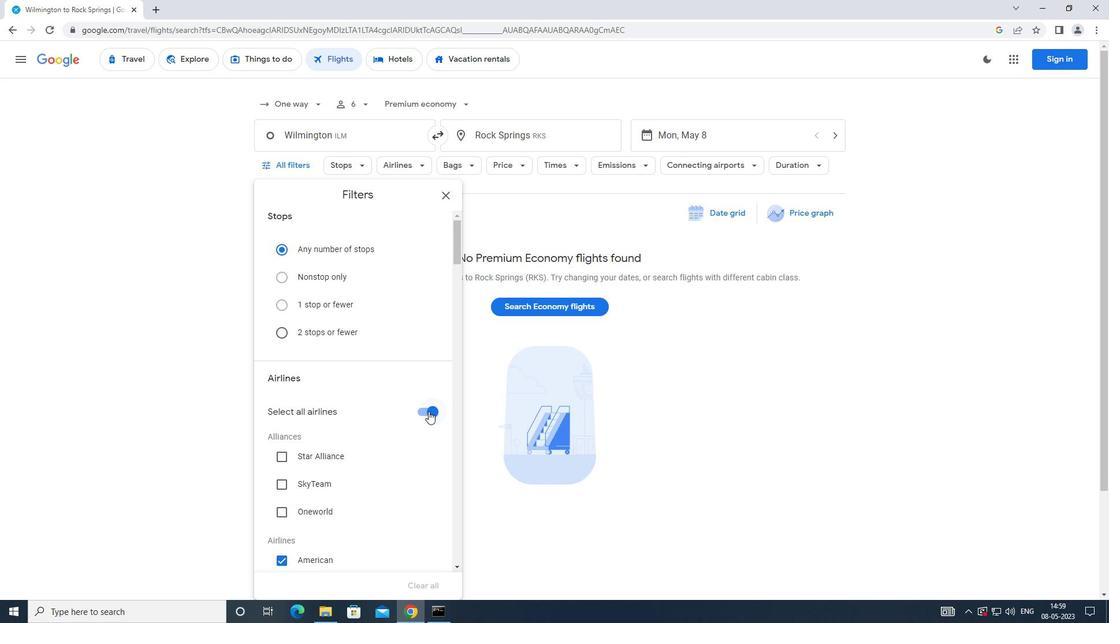 
Action: Mouse pressed left at (429, 411)
Screenshot: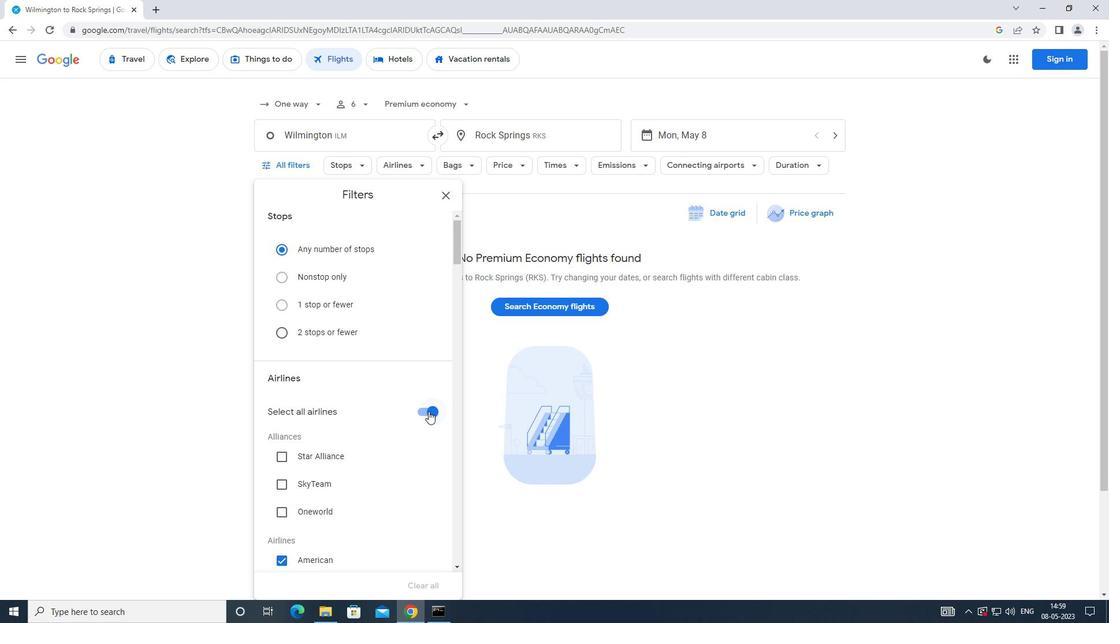 
Action: Mouse moved to (425, 400)
Screenshot: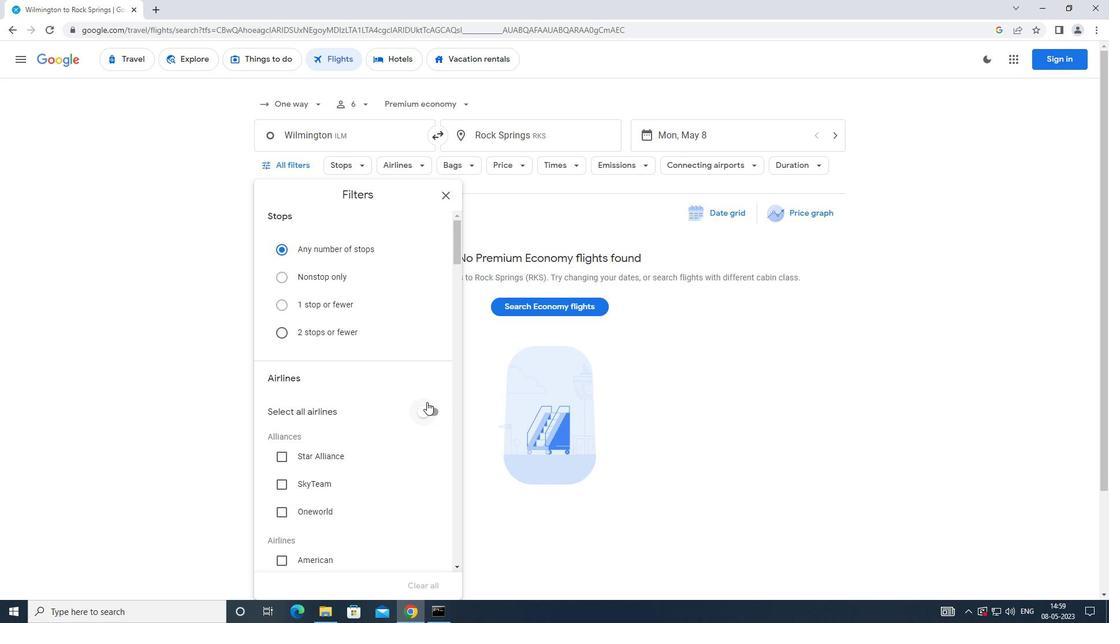 
Action: Mouse scrolled (425, 400) with delta (0, 0)
Screenshot: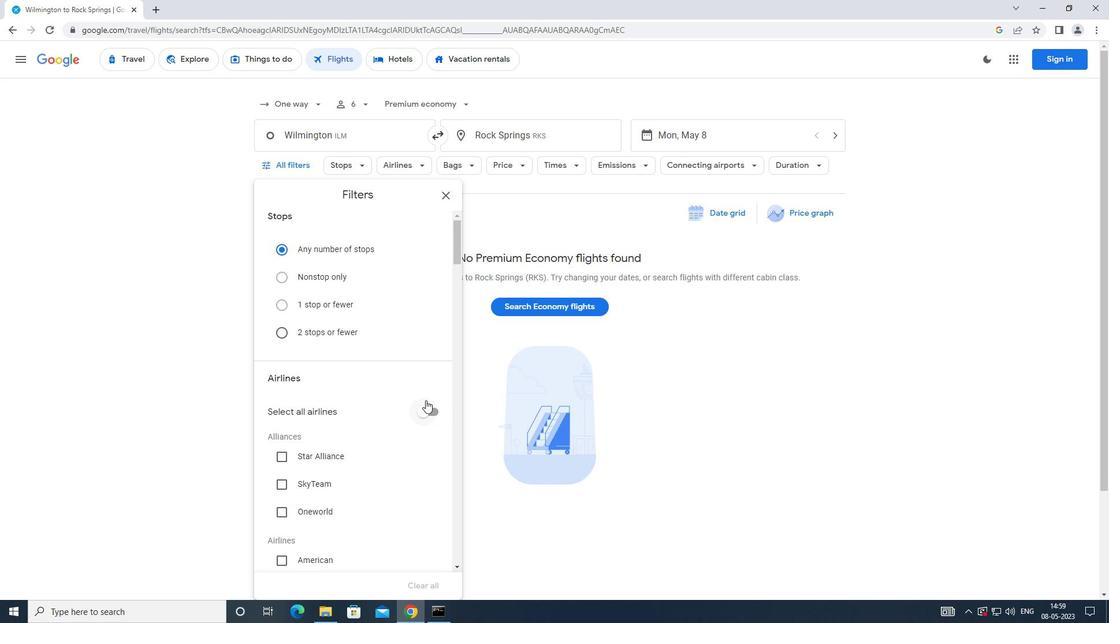 
Action: Mouse moved to (425, 399)
Screenshot: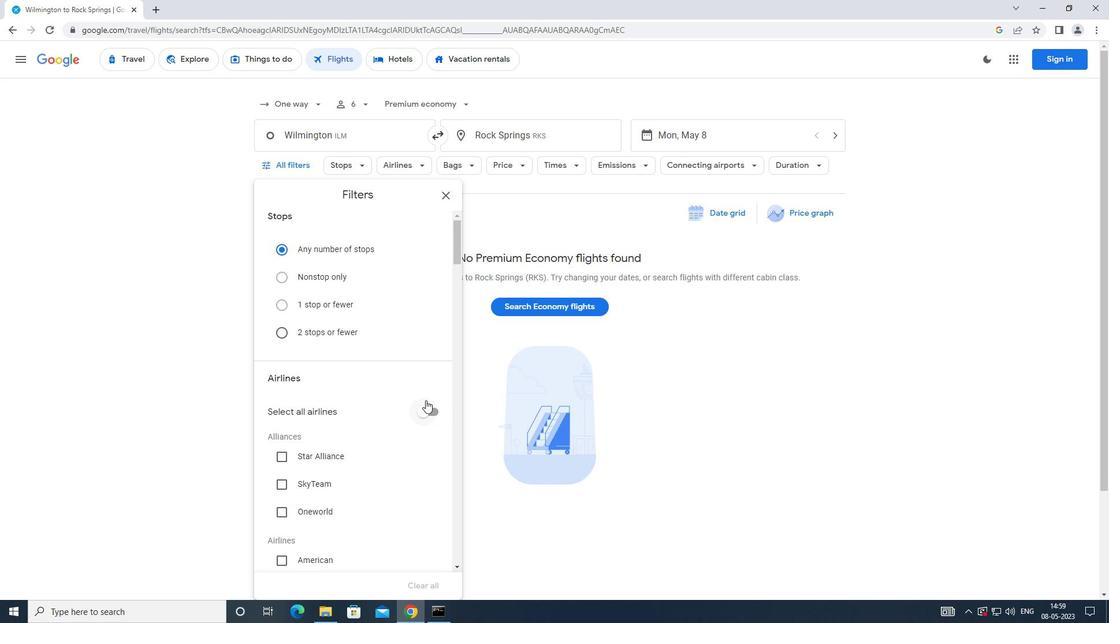 
Action: Mouse scrolled (425, 399) with delta (0, 0)
Screenshot: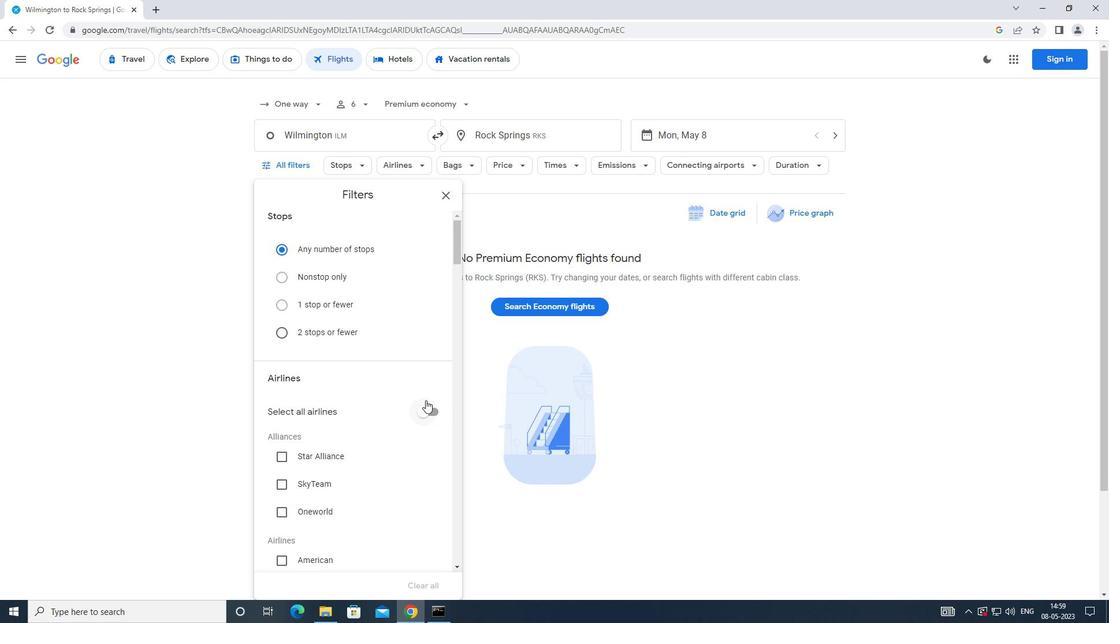 
Action: Mouse moved to (421, 395)
Screenshot: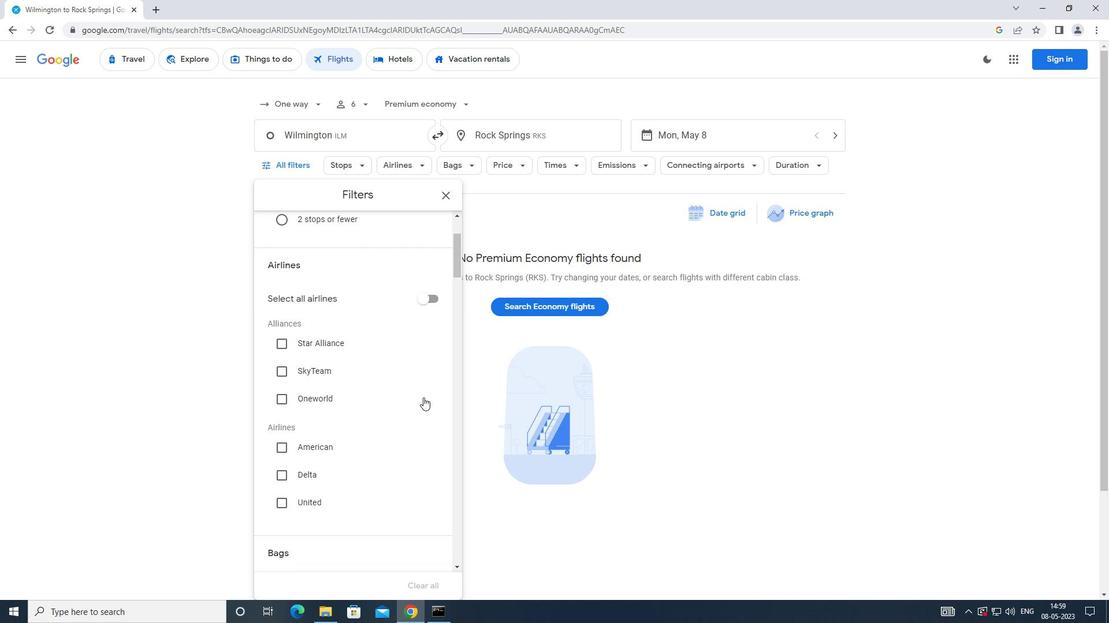 
Action: Mouse scrolled (421, 395) with delta (0, 0)
Screenshot: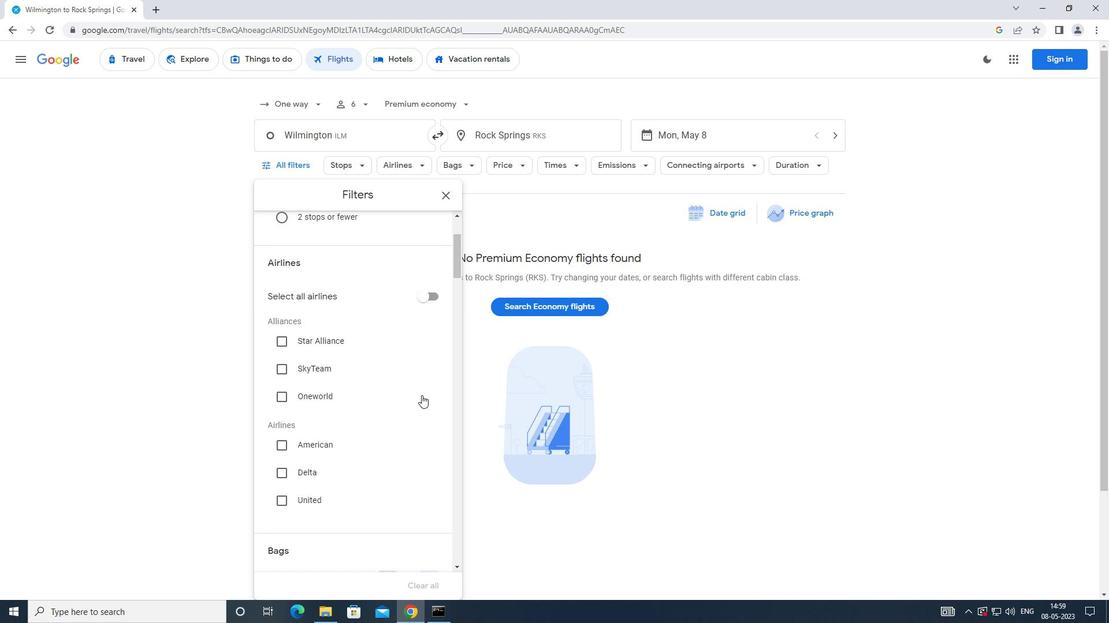 
Action: Mouse scrolled (421, 395) with delta (0, 0)
Screenshot: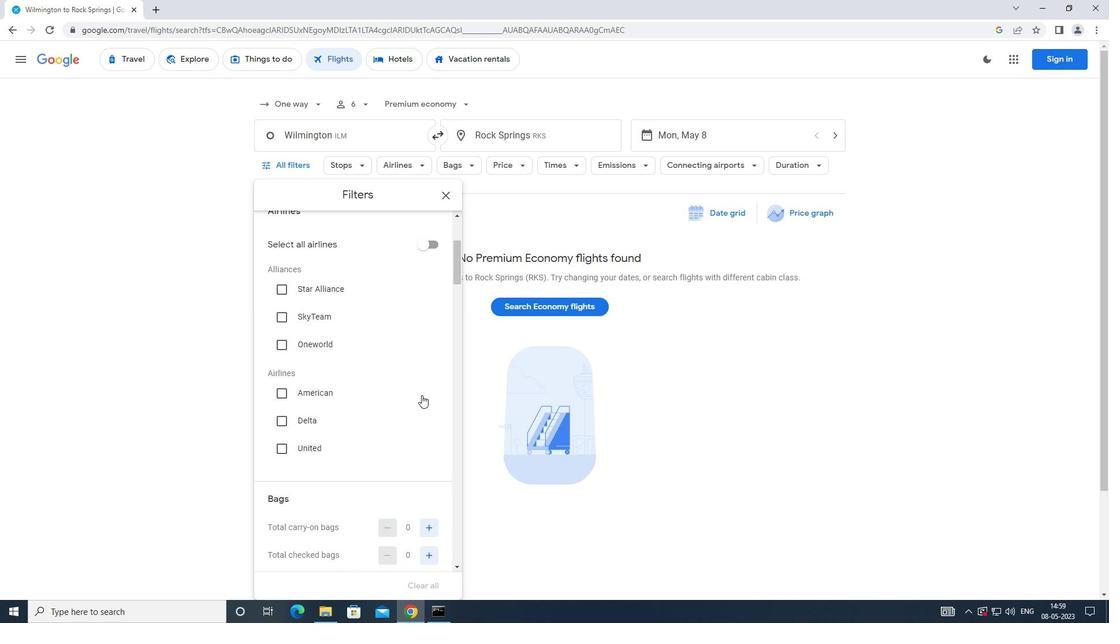 
Action: Mouse moved to (420, 392)
Screenshot: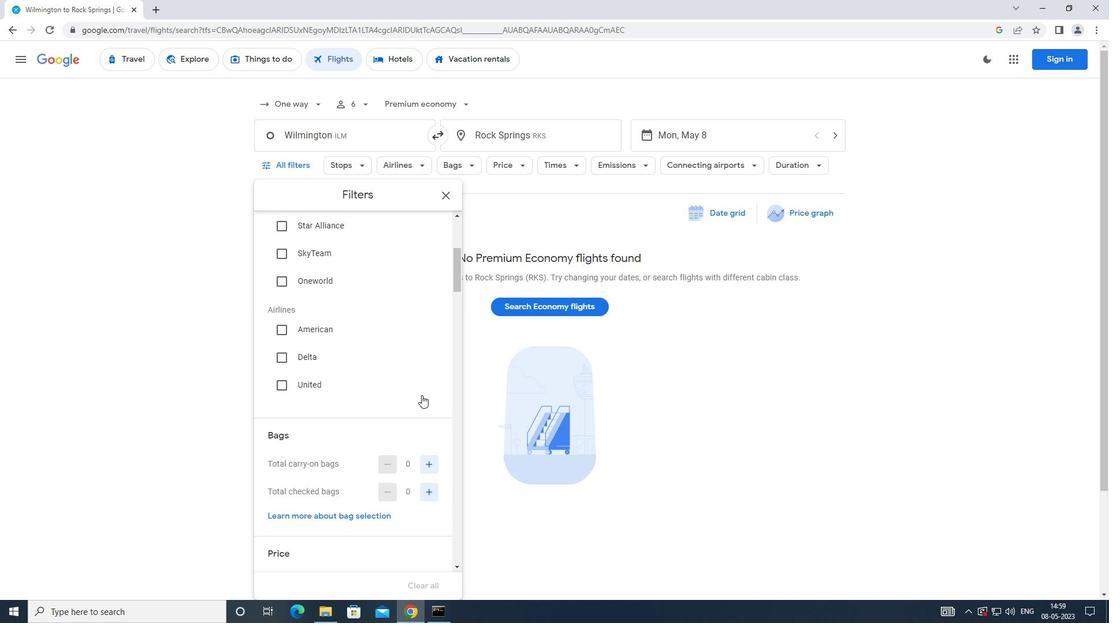 
Action: Mouse scrolled (420, 392) with delta (0, 0)
Screenshot: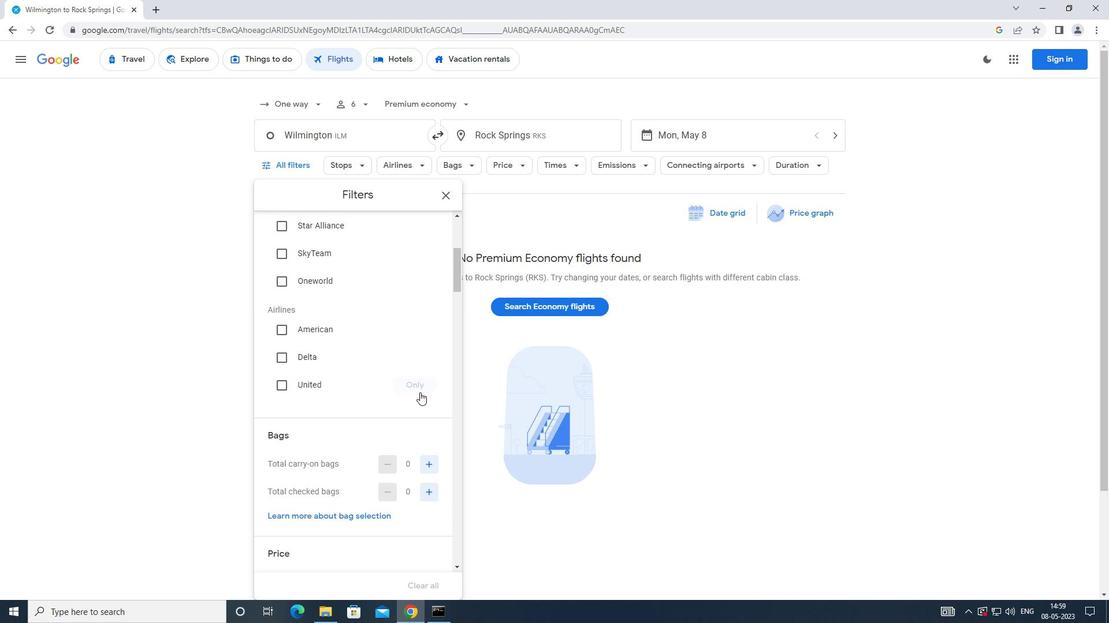 
Action: Mouse moved to (427, 433)
Screenshot: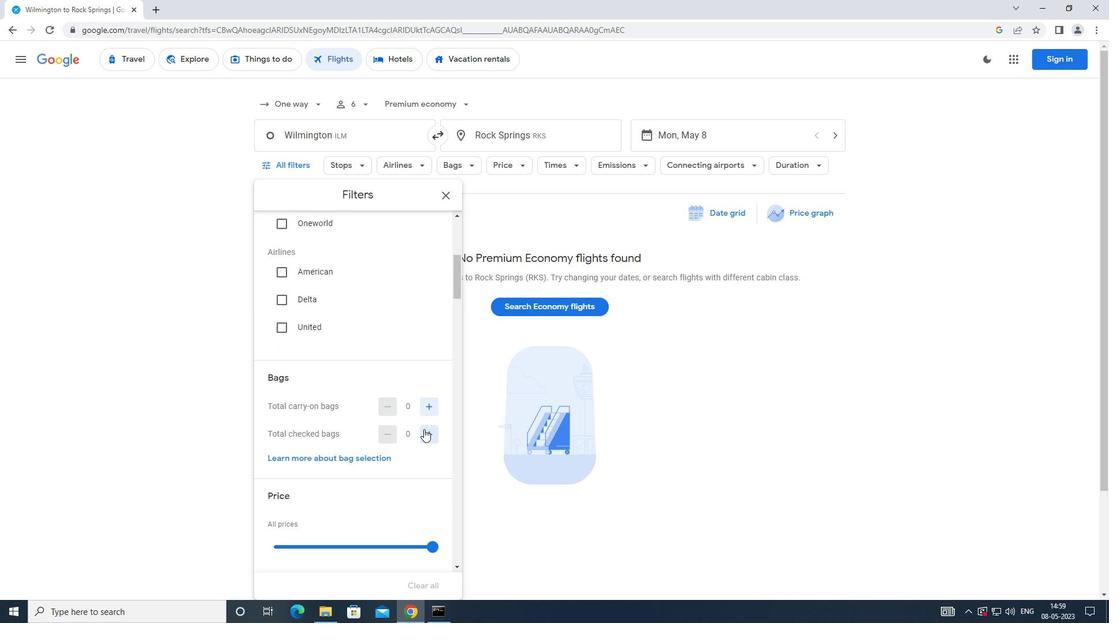 
Action: Mouse pressed left at (427, 433)
Screenshot: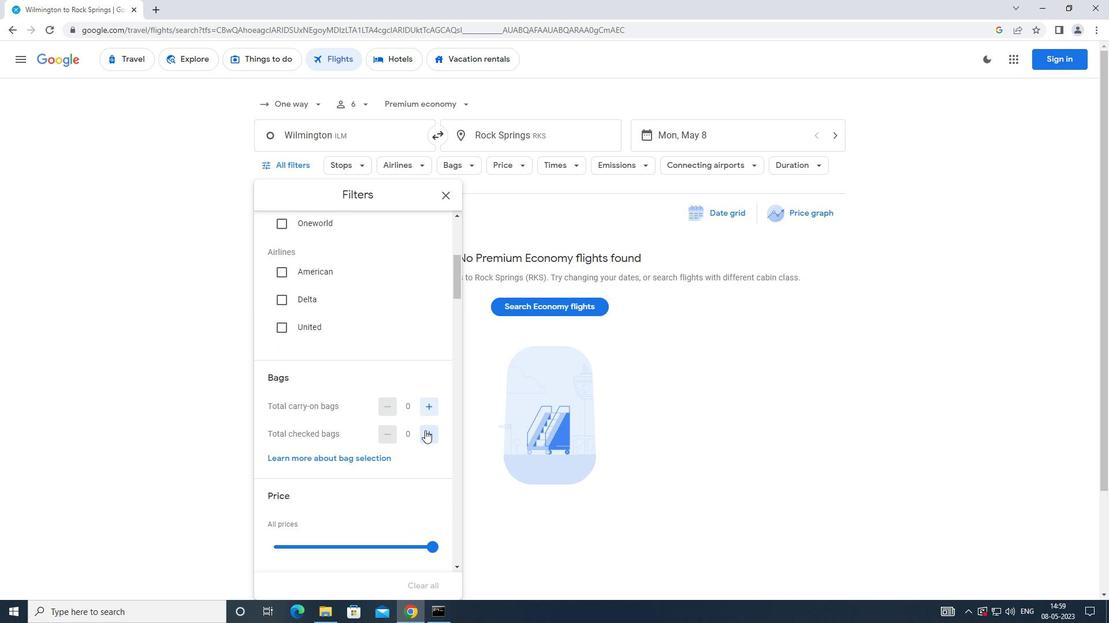 
Action: Mouse moved to (404, 395)
Screenshot: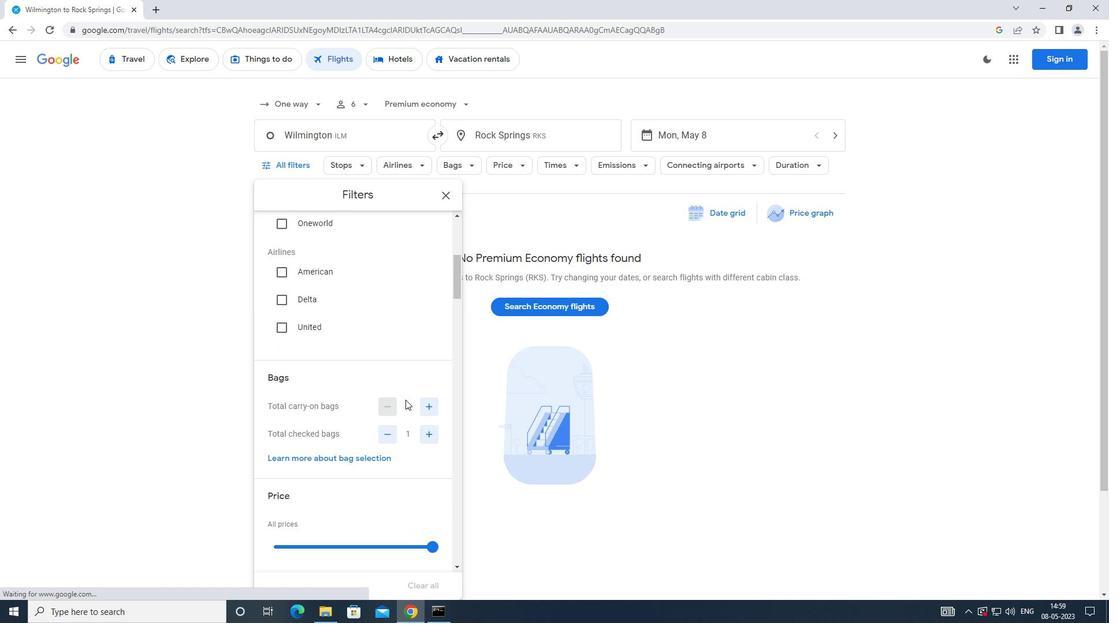 
Action: Mouse scrolled (404, 395) with delta (0, 0)
Screenshot: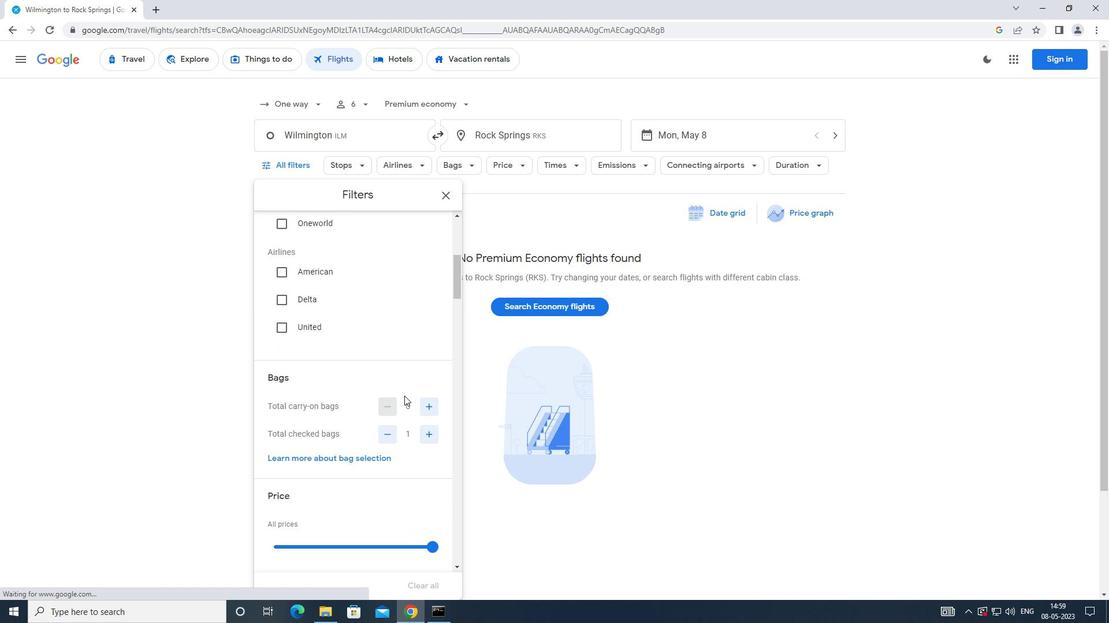 
Action: Mouse scrolled (404, 395) with delta (0, 0)
Screenshot: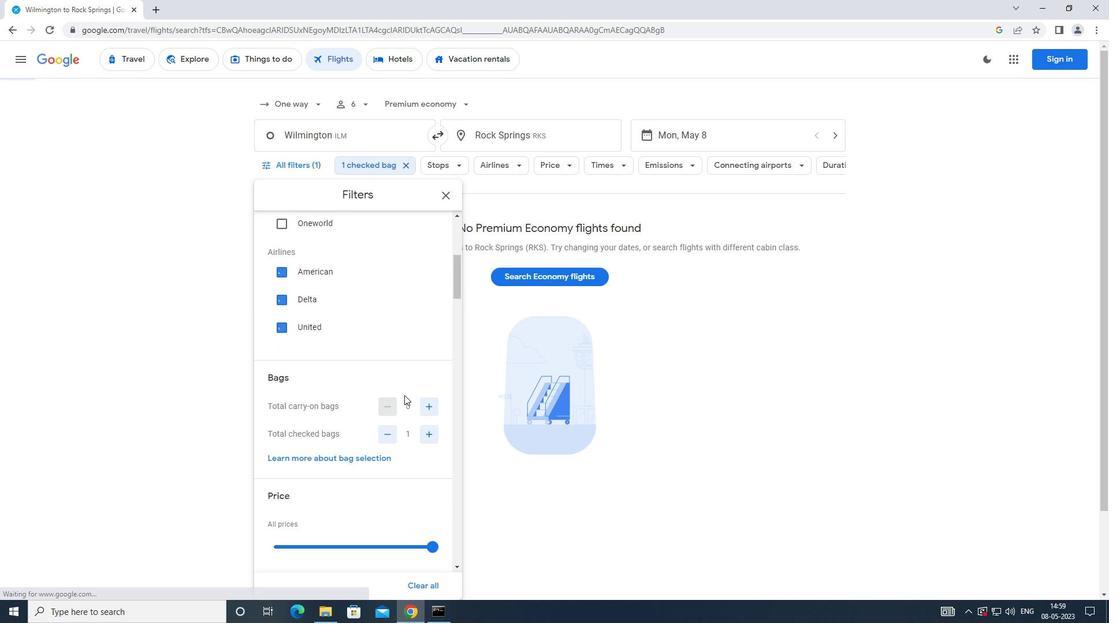 
Action: Mouse moved to (429, 429)
Screenshot: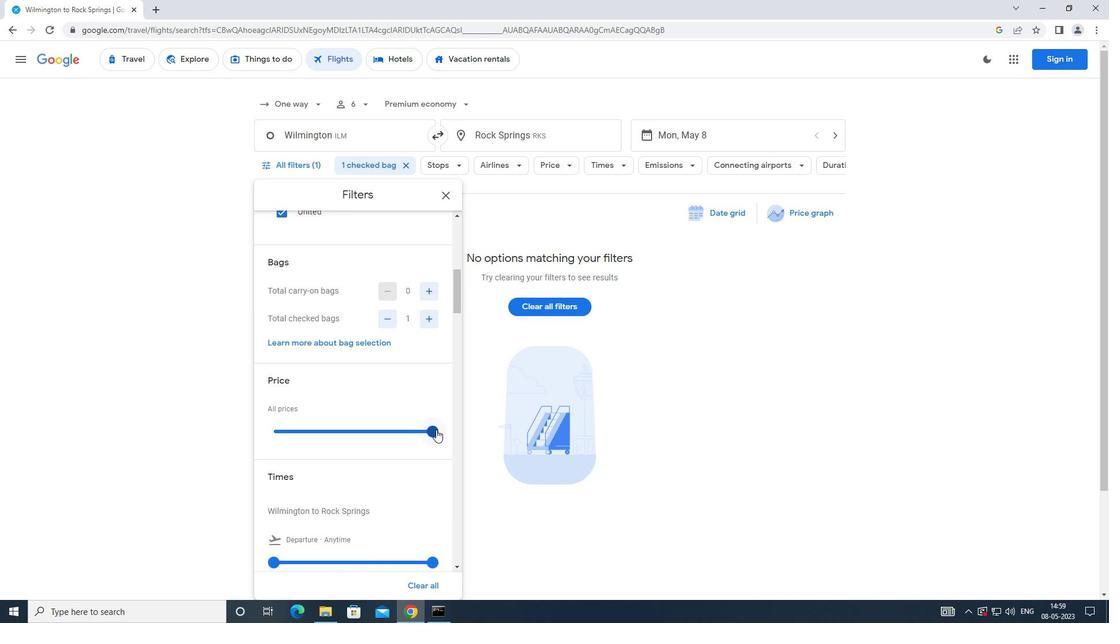 
Action: Mouse pressed left at (429, 429)
Screenshot: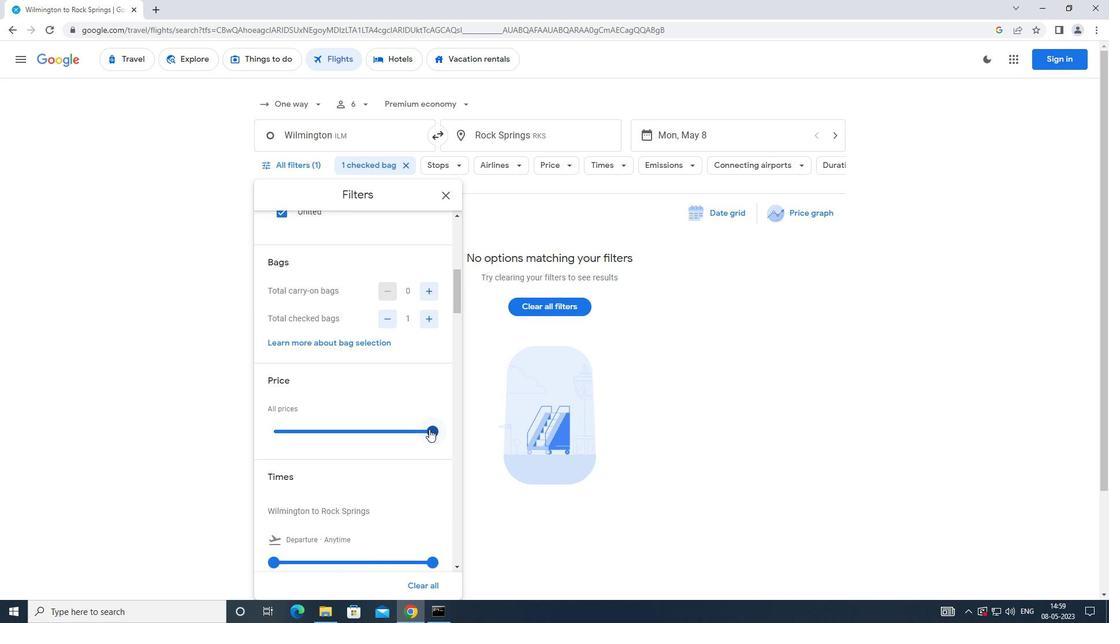 
Action: Mouse moved to (406, 423)
Screenshot: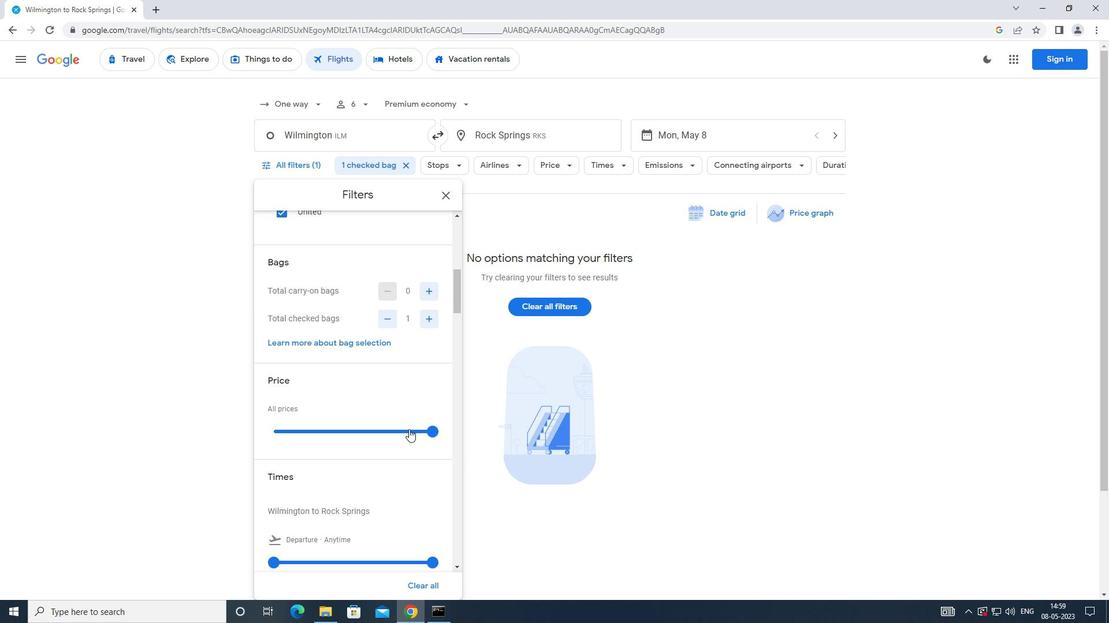 
Action: Mouse scrolled (406, 422) with delta (0, 0)
Screenshot: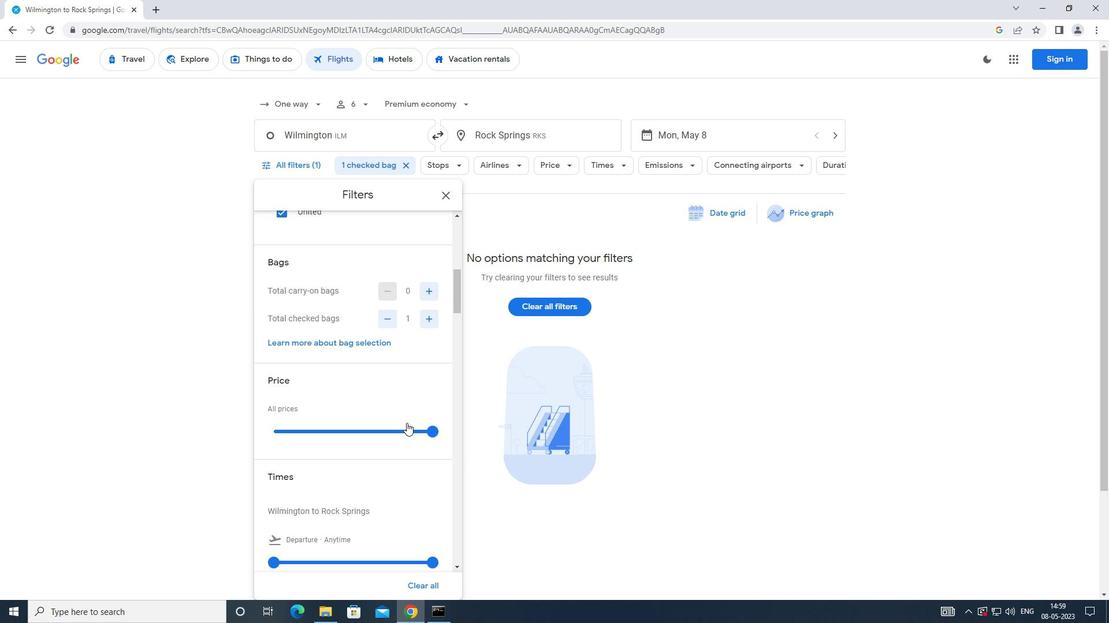 
Action: Mouse scrolled (406, 422) with delta (0, 0)
Screenshot: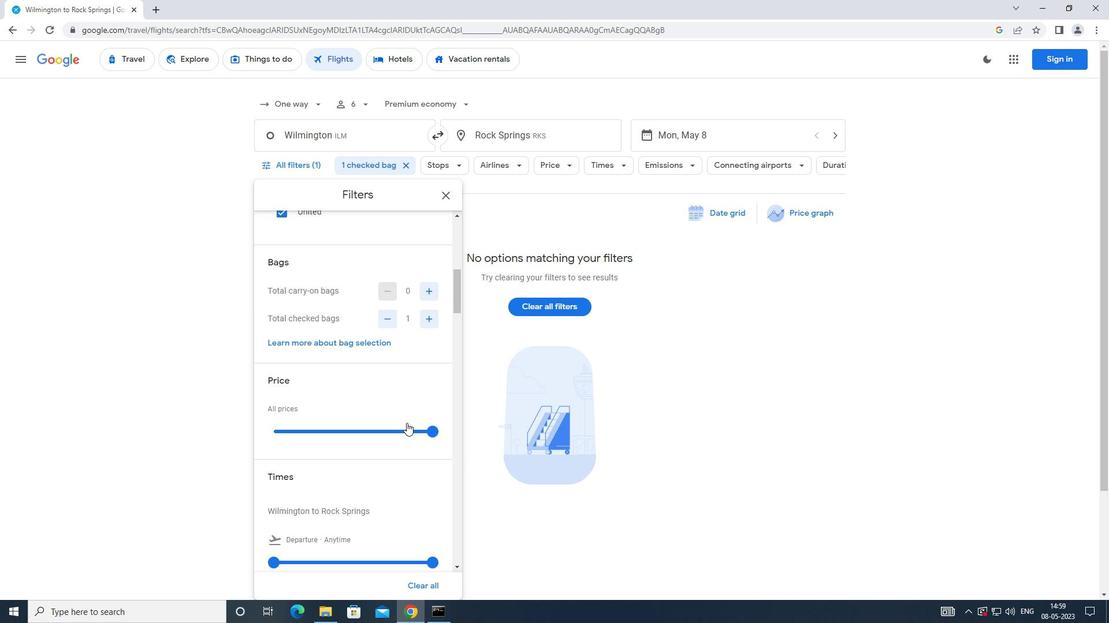 
Action: Mouse moved to (277, 443)
Screenshot: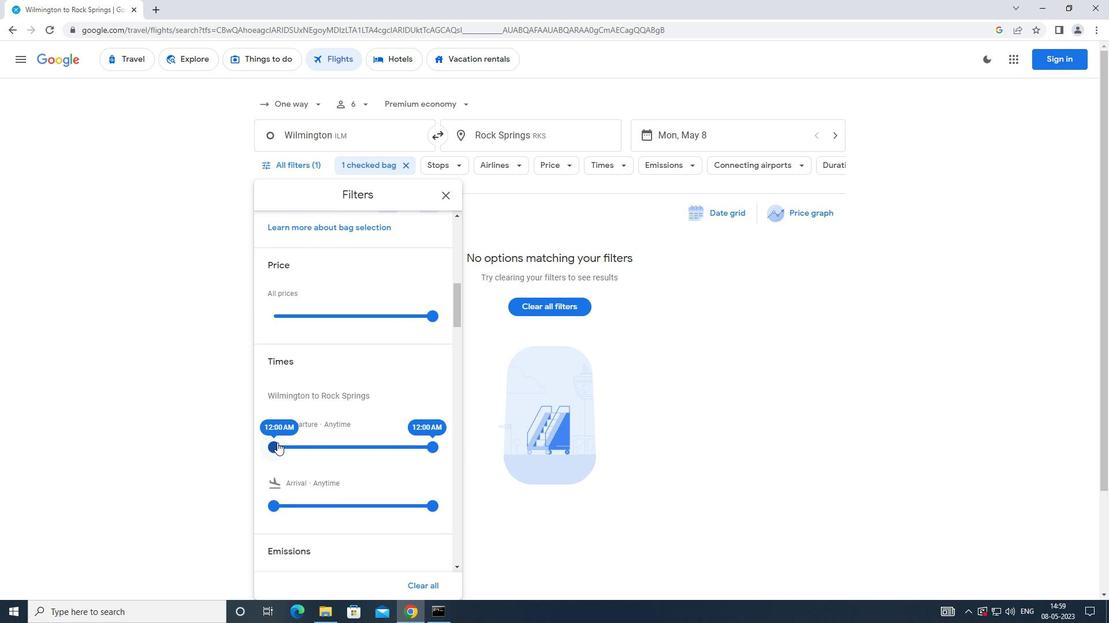 
Action: Mouse pressed left at (277, 443)
Screenshot: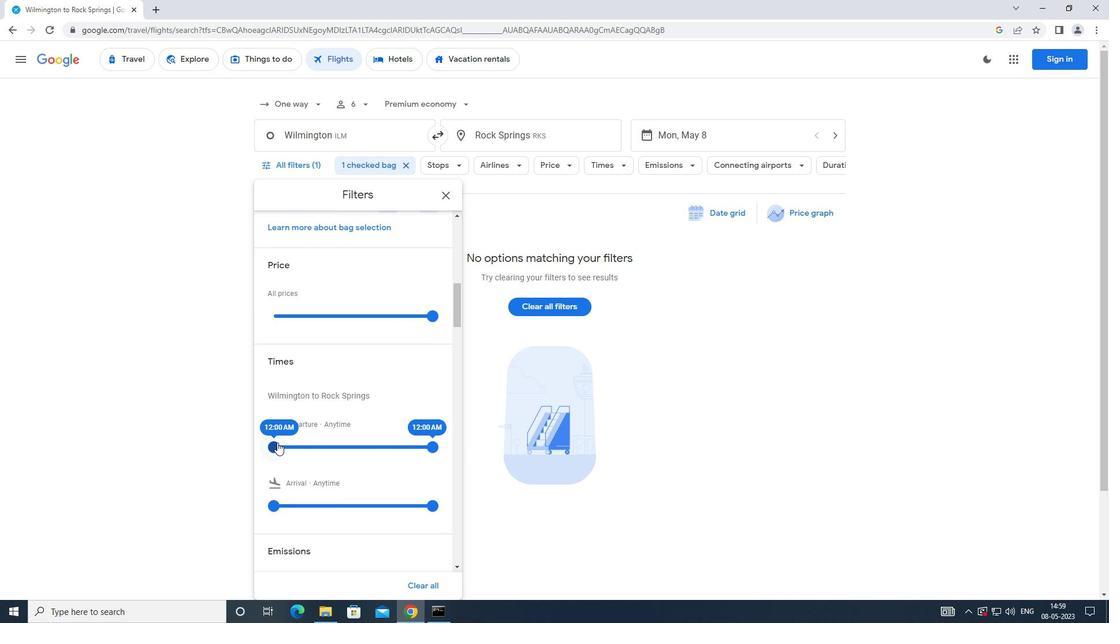 
Action: Mouse moved to (433, 451)
Screenshot: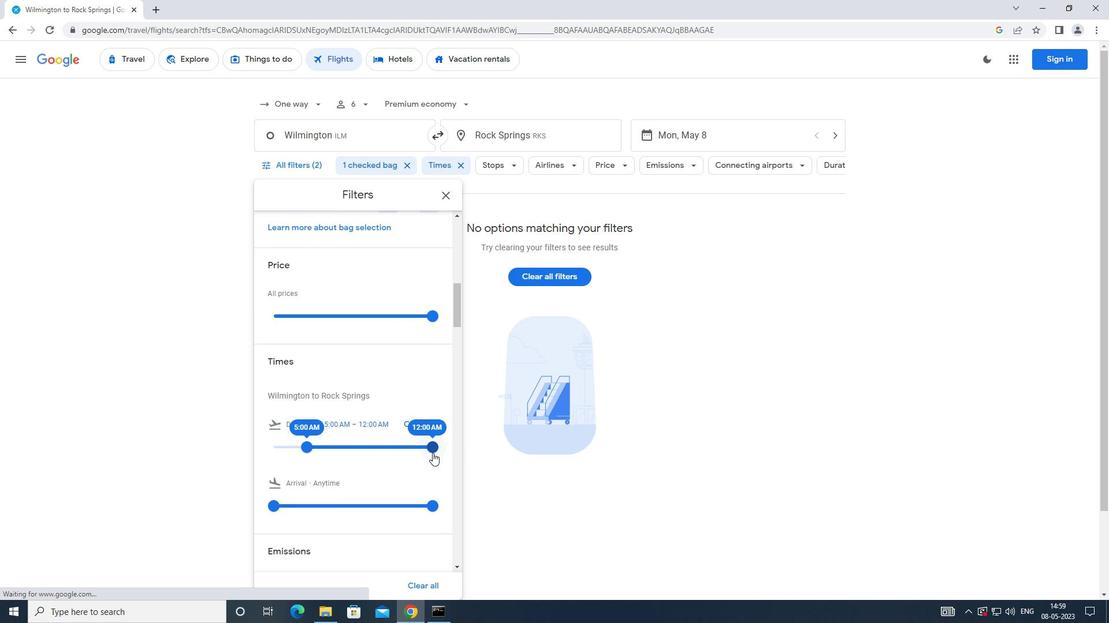 
Action: Mouse pressed left at (433, 451)
Screenshot: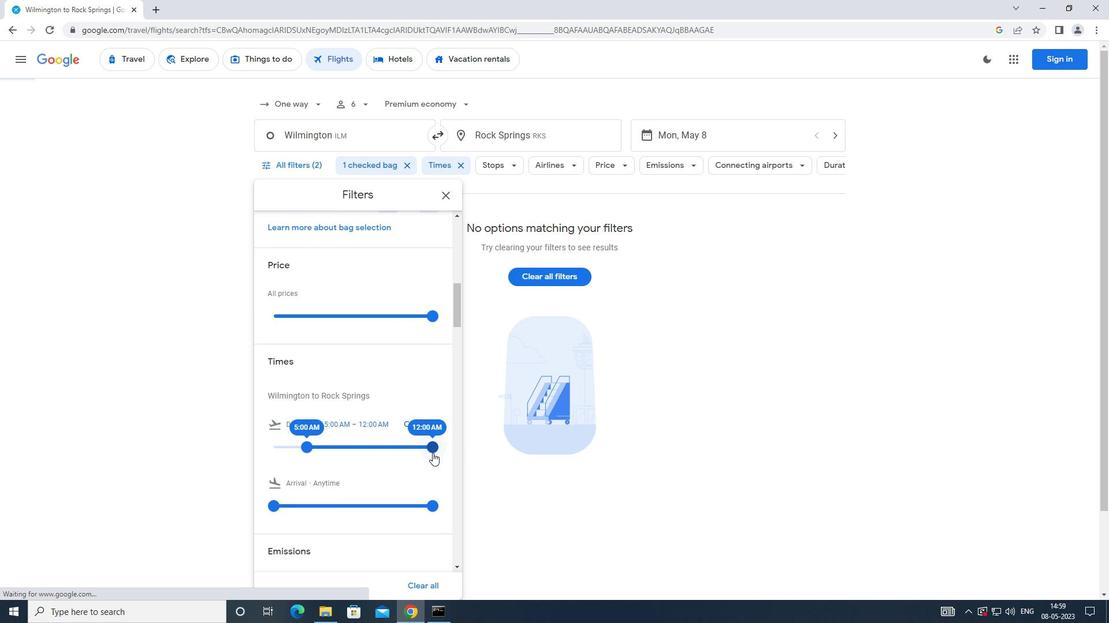 
Action: Mouse moved to (450, 192)
Screenshot: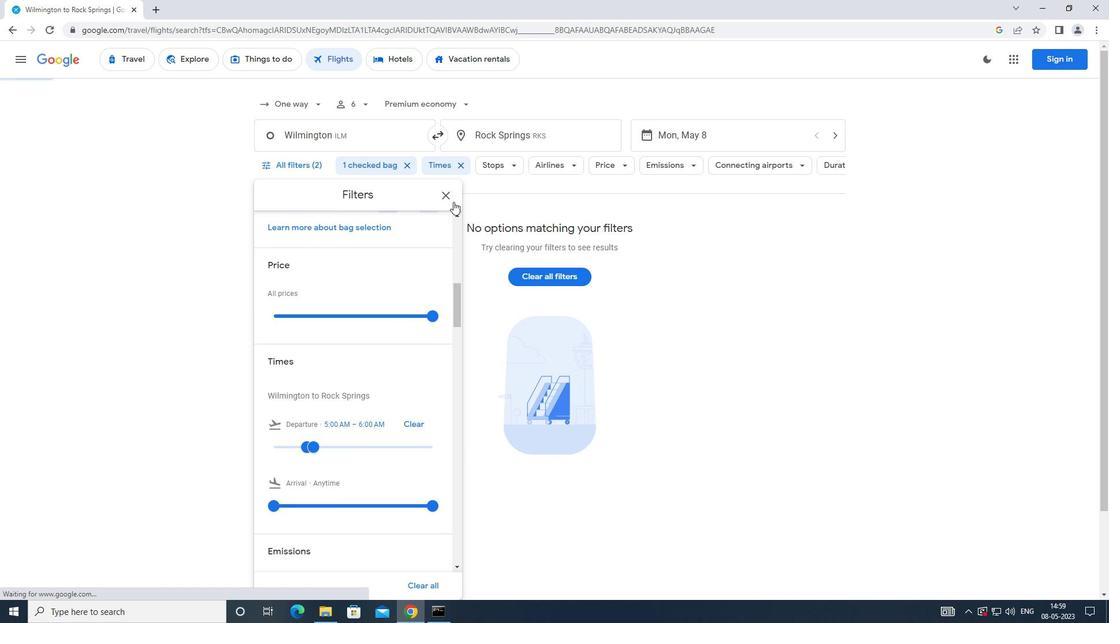
Action: Mouse pressed left at (450, 192)
Screenshot: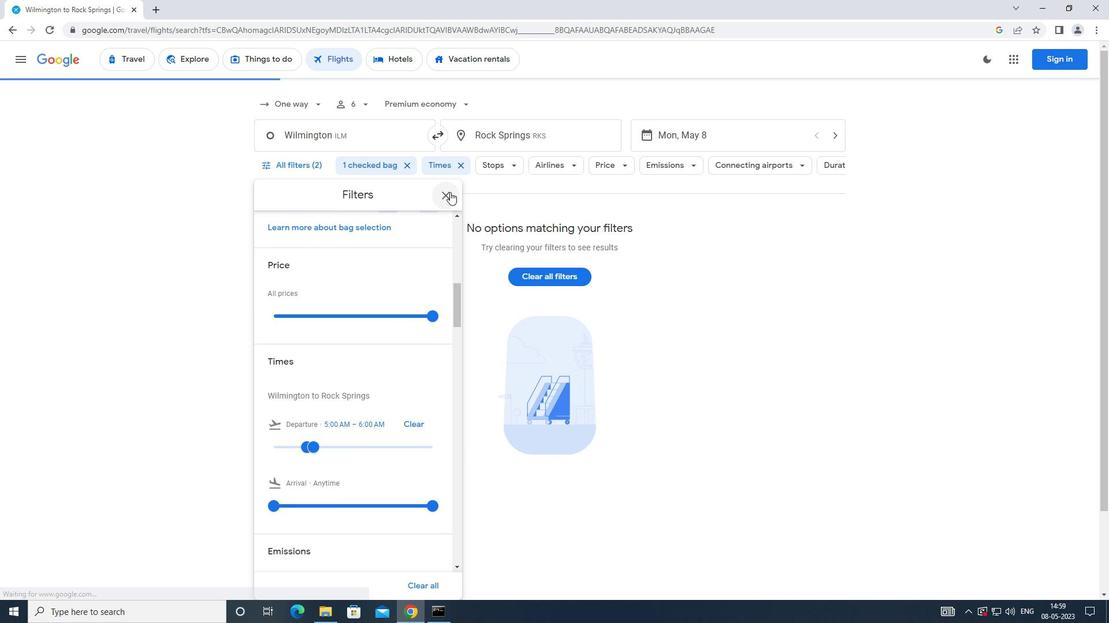 
Action: Mouse moved to (446, 202)
Screenshot: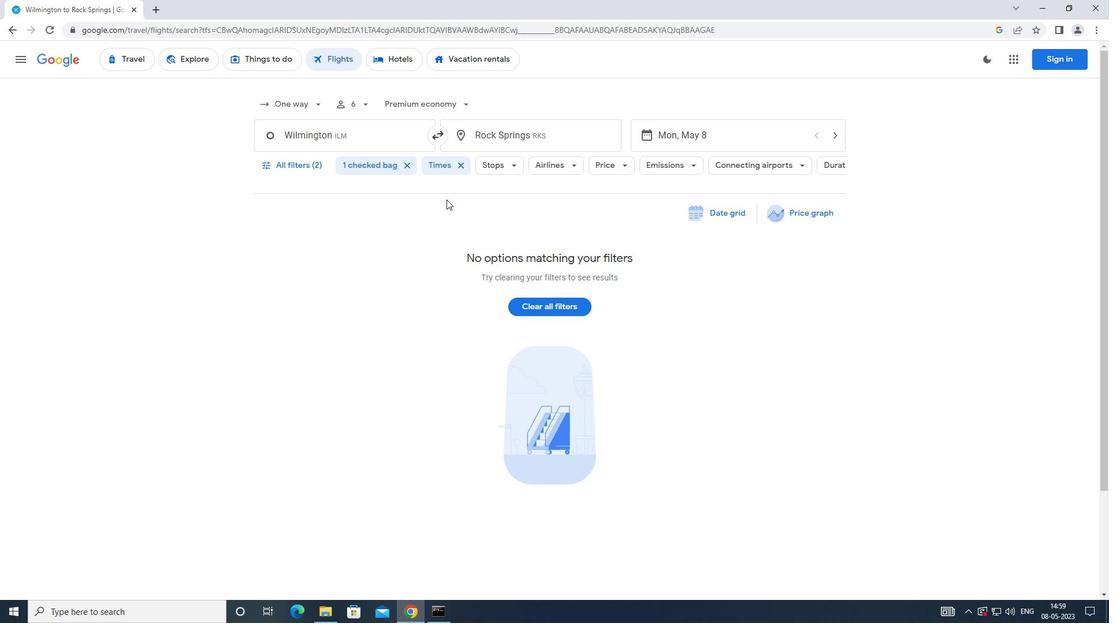 
